 Task: Find connections with filter location Trinidad with filter topic #realtorwith filter profile language French with filter current company Latest Job Updates For Freshers and Experienced with filter school IIMT Group of Colleges with filter industry Turned Products and Fastener Manufacturing with filter service category Network Support with filter keywords title Content Marketing Manager
Action: Mouse moved to (488, 84)
Screenshot: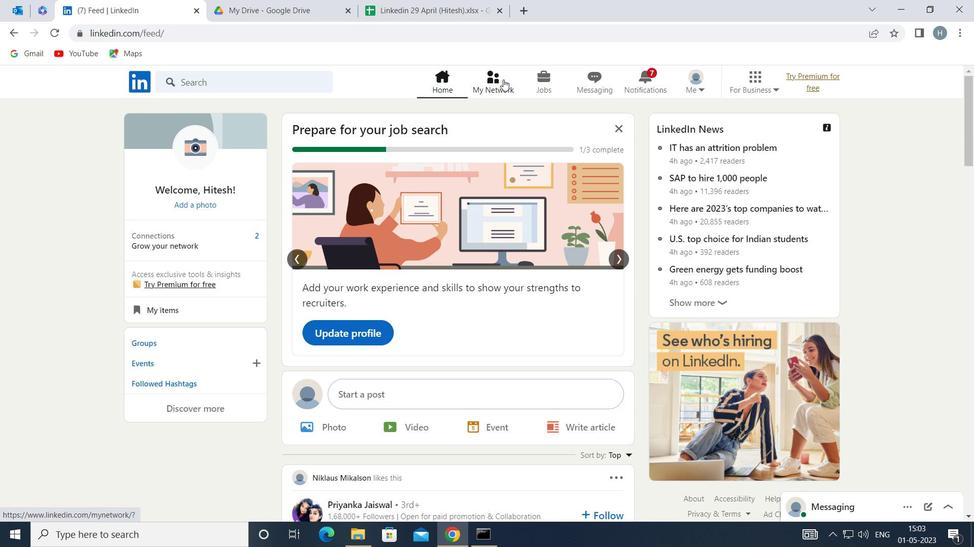 
Action: Mouse pressed left at (488, 84)
Screenshot: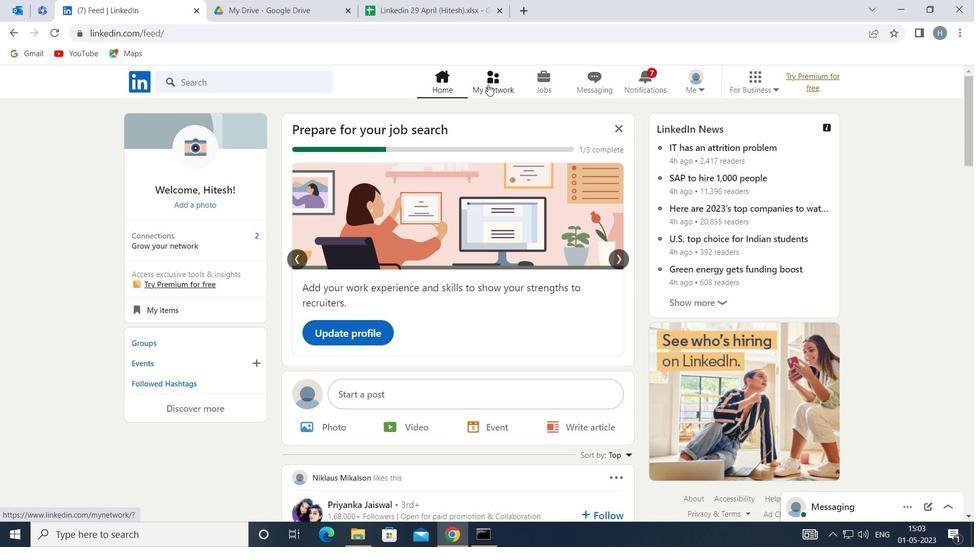 
Action: Mouse moved to (279, 155)
Screenshot: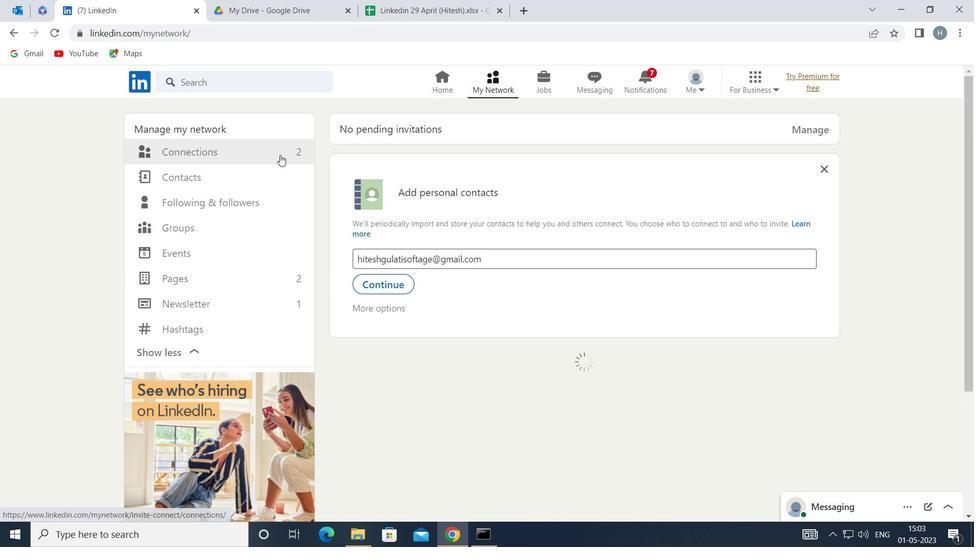 
Action: Mouse pressed left at (279, 155)
Screenshot: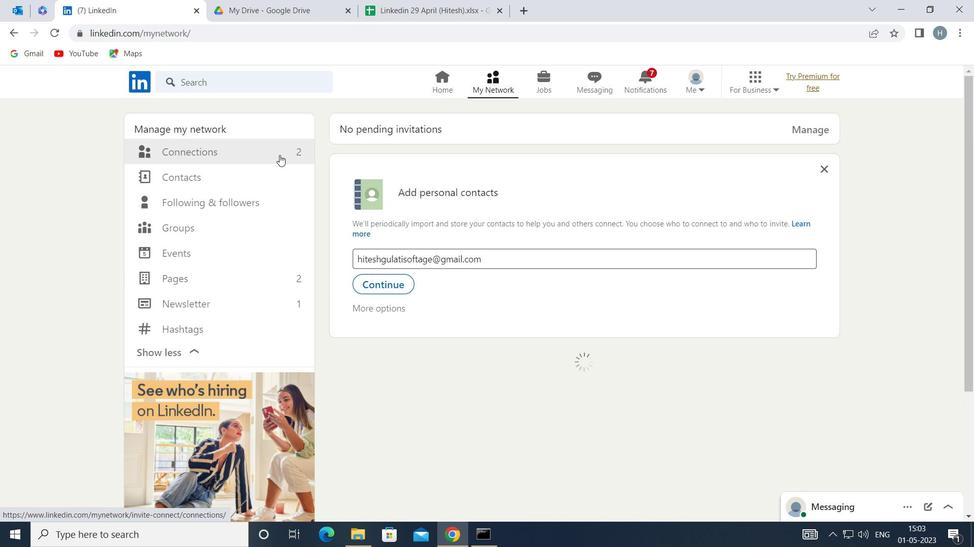 
Action: Mouse moved to (571, 154)
Screenshot: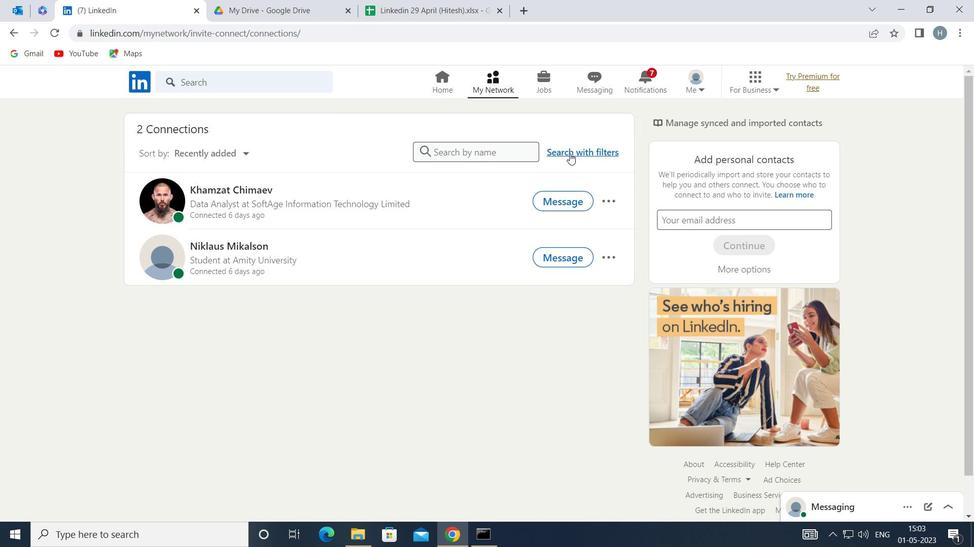 
Action: Mouse pressed left at (571, 154)
Screenshot: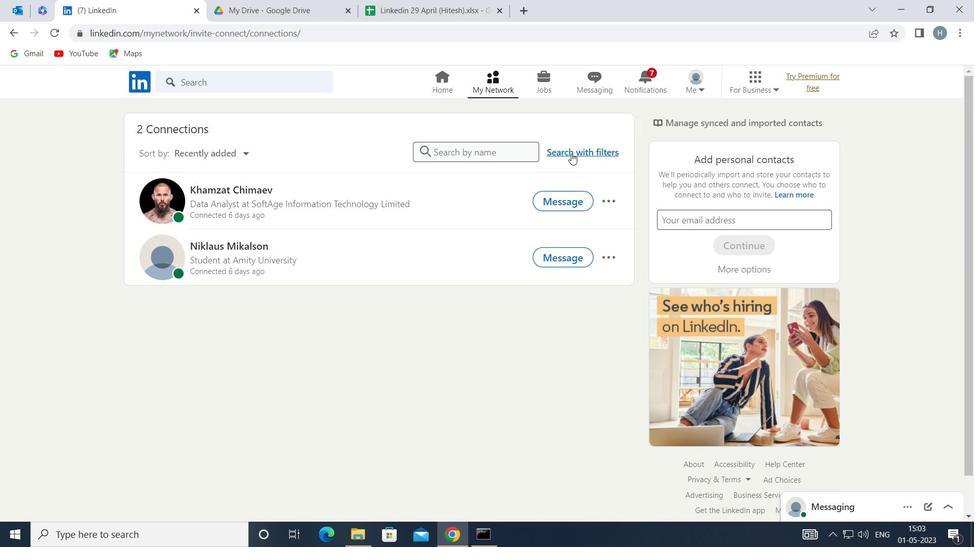 
Action: Mouse moved to (527, 124)
Screenshot: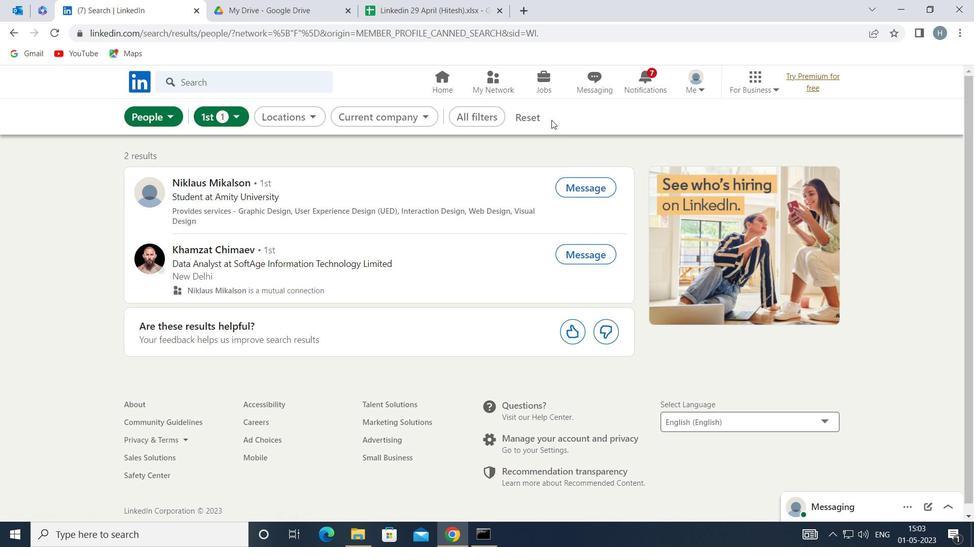 
Action: Mouse pressed left at (527, 124)
Screenshot: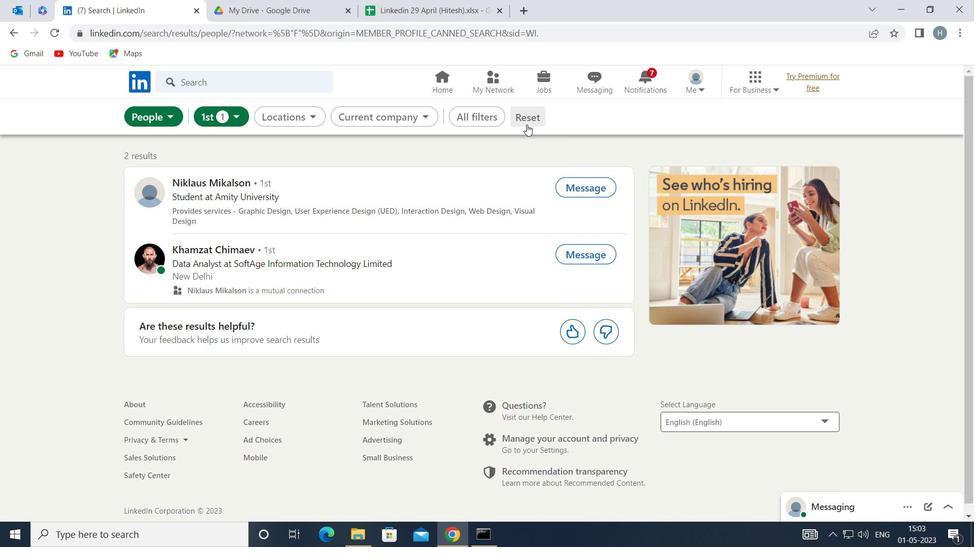 
Action: Mouse moved to (498, 116)
Screenshot: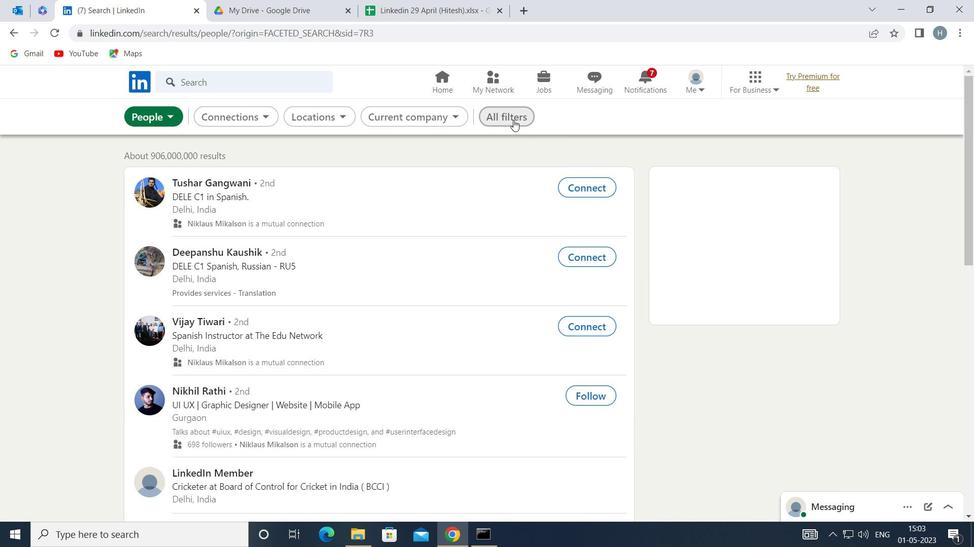 
Action: Mouse pressed left at (498, 116)
Screenshot: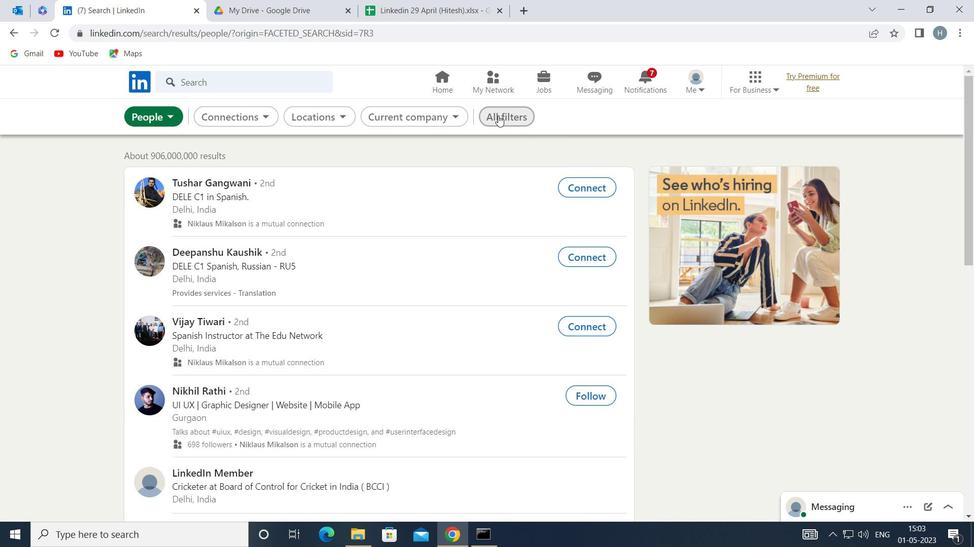 
Action: Mouse moved to (745, 250)
Screenshot: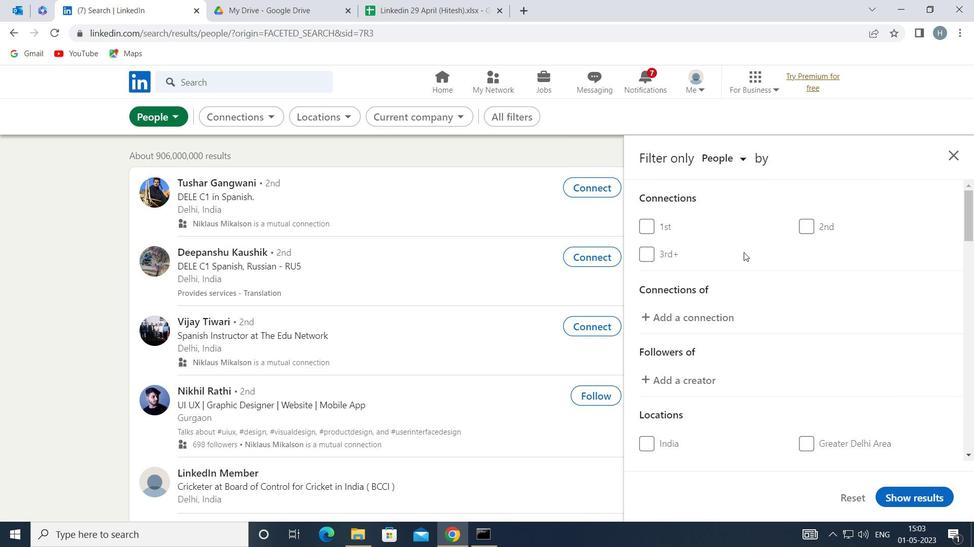 
Action: Mouse scrolled (745, 249) with delta (0, 0)
Screenshot: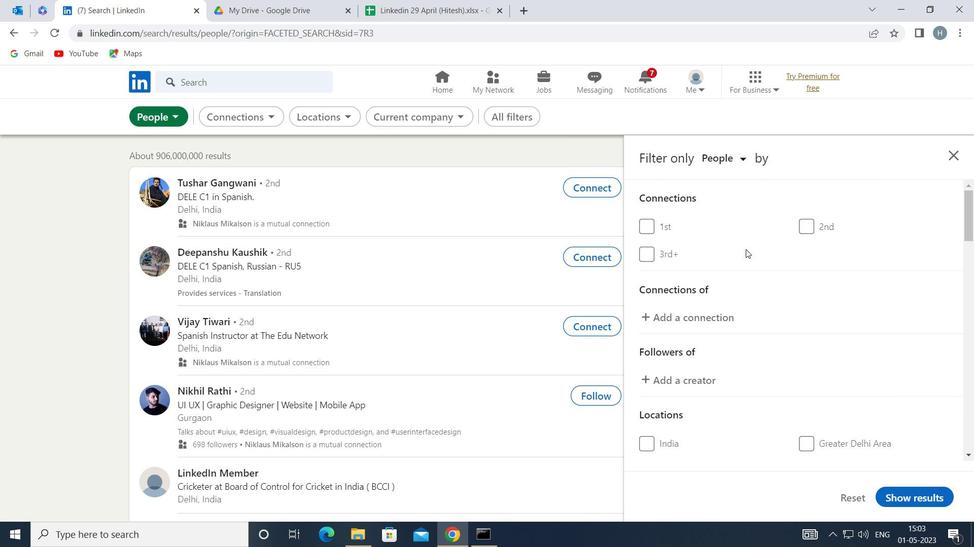 
Action: Mouse moved to (745, 250)
Screenshot: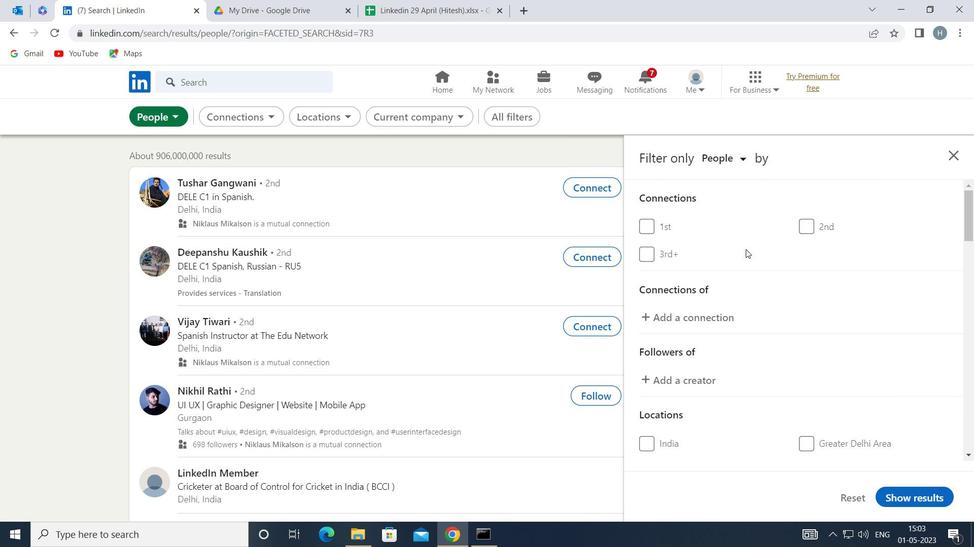 
Action: Mouse scrolled (745, 249) with delta (0, 0)
Screenshot: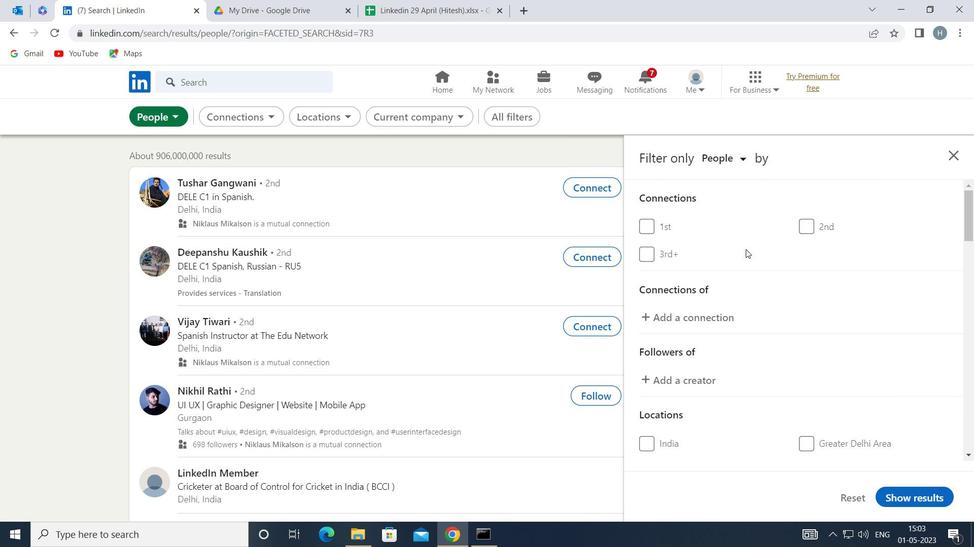 
Action: Mouse scrolled (745, 249) with delta (0, 0)
Screenshot: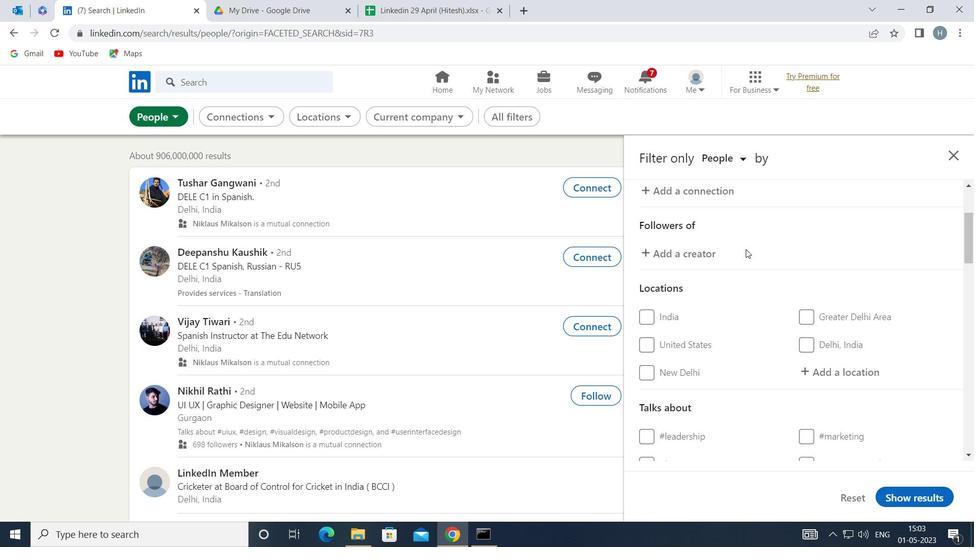 
Action: Mouse moved to (829, 304)
Screenshot: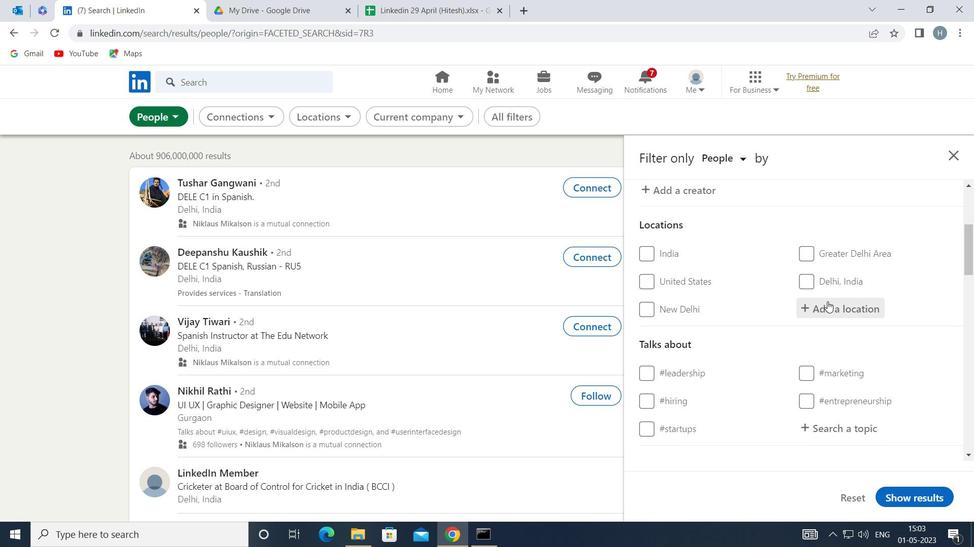 
Action: Mouse pressed left at (829, 304)
Screenshot: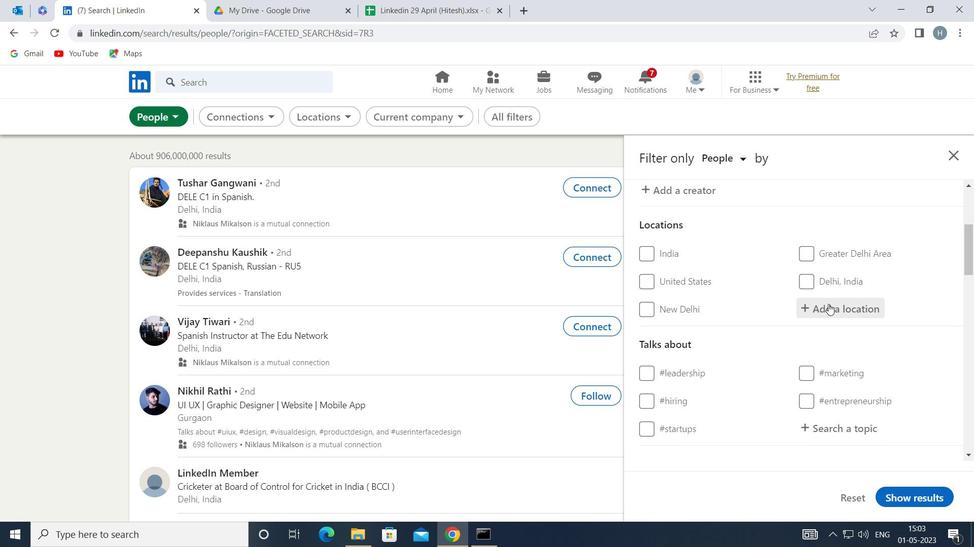 
Action: Mouse moved to (821, 305)
Screenshot: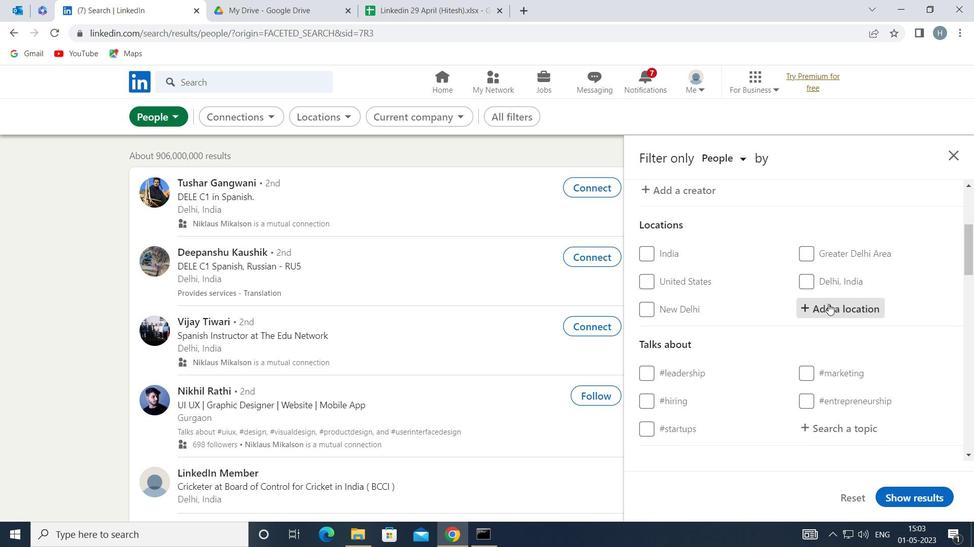 
Action: Key pressed <Key.shift>TRINIDAD<Key.enter>
Screenshot: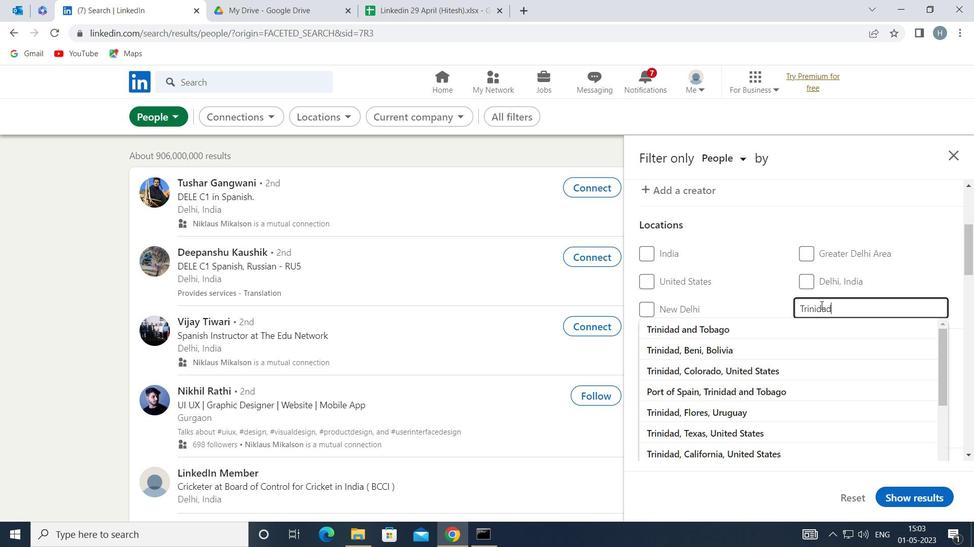 
Action: Mouse moved to (823, 330)
Screenshot: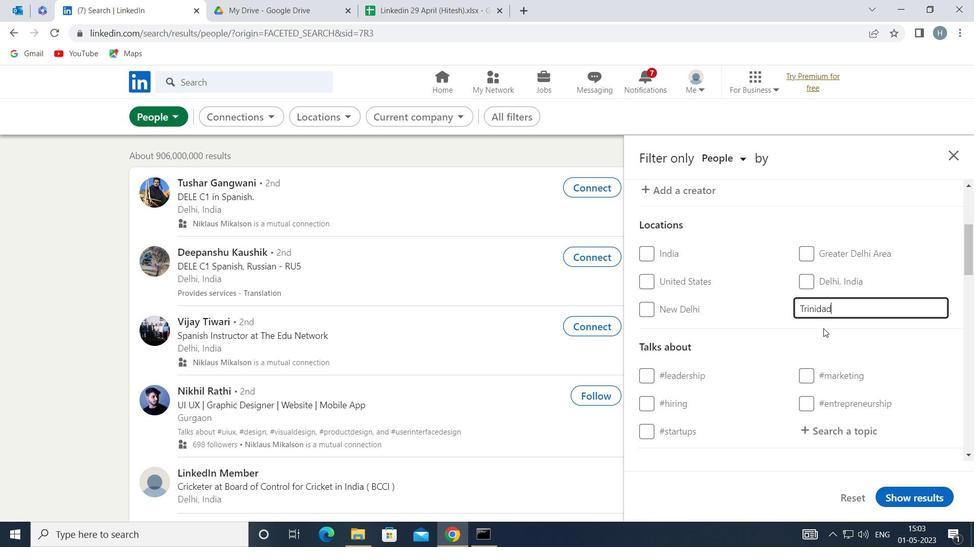 
Action: Mouse scrolled (823, 330) with delta (0, 0)
Screenshot: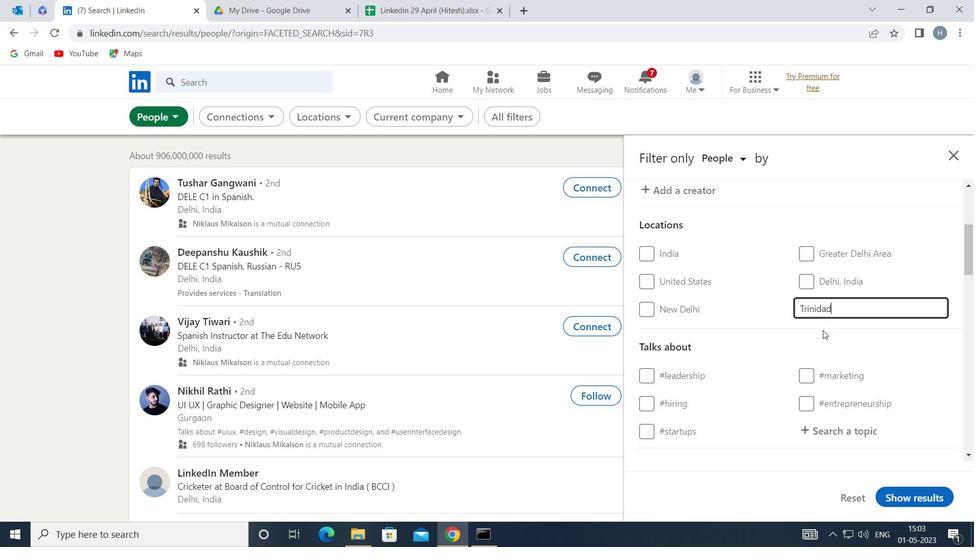 
Action: Mouse moved to (820, 378)
Screenshot: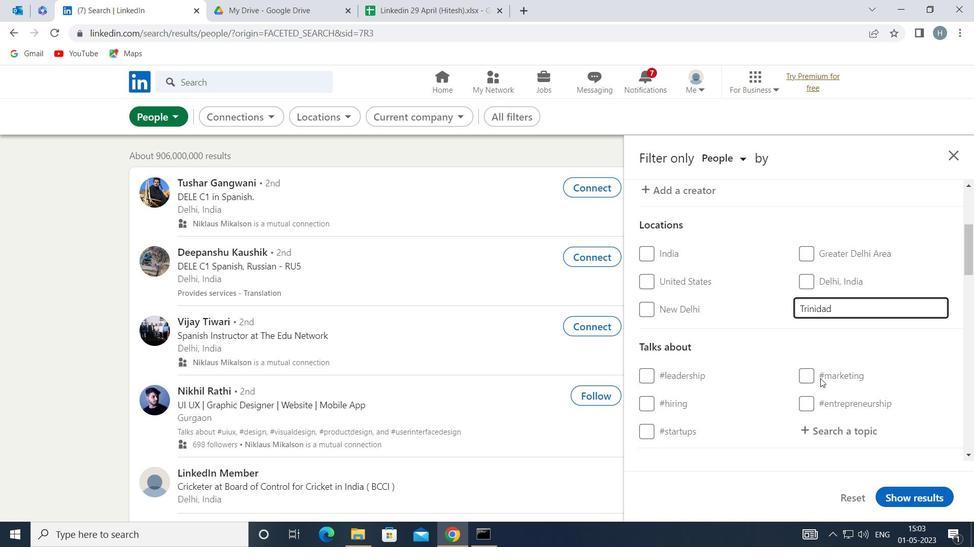 
Action: Mouse scrolled (820, 377) with delta (0, 0)
Screenshot: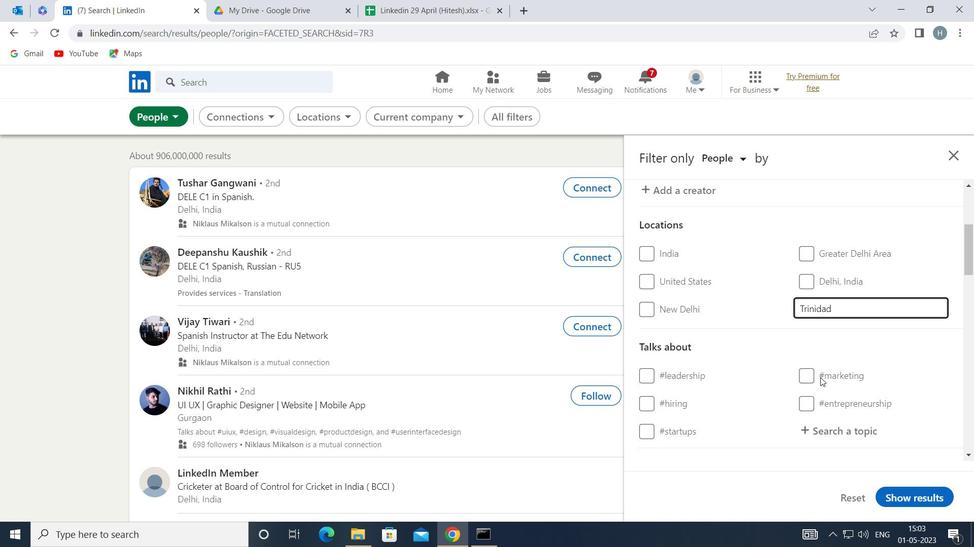 
Action: Mouse moved to (864, 320)
Screenshot: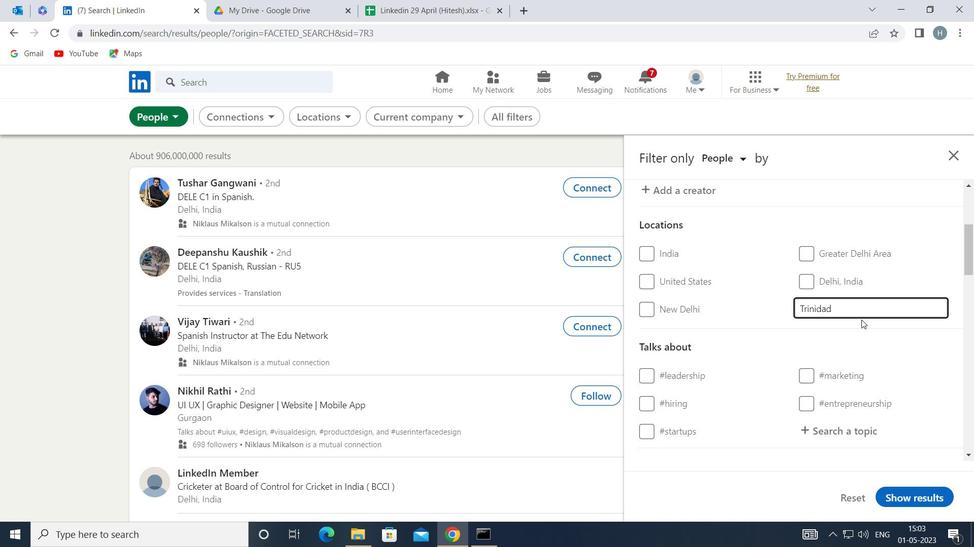 
Action: Mouse scrolled (864, 320) with delta (0, 0)
Screenshot: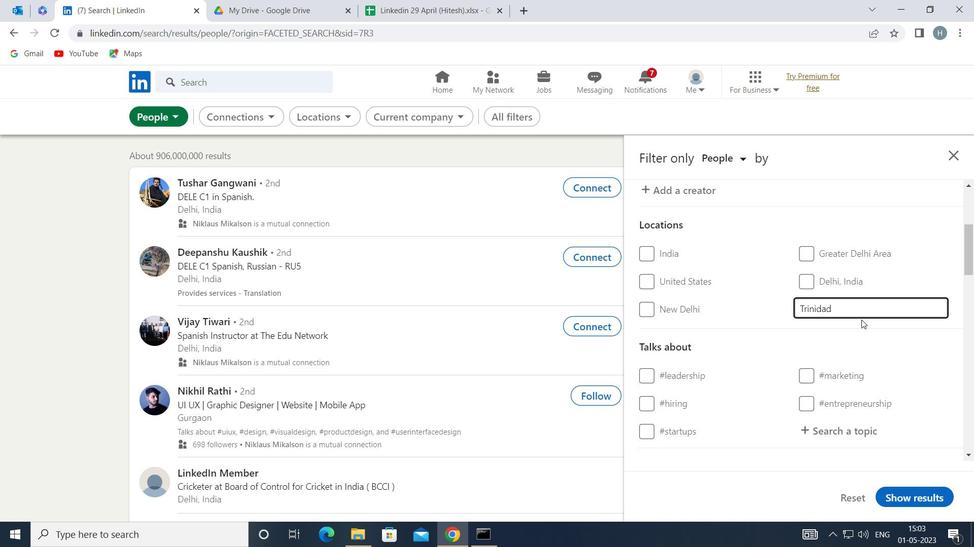 
Action: Mouse moved to (864, 325)
Screenshot: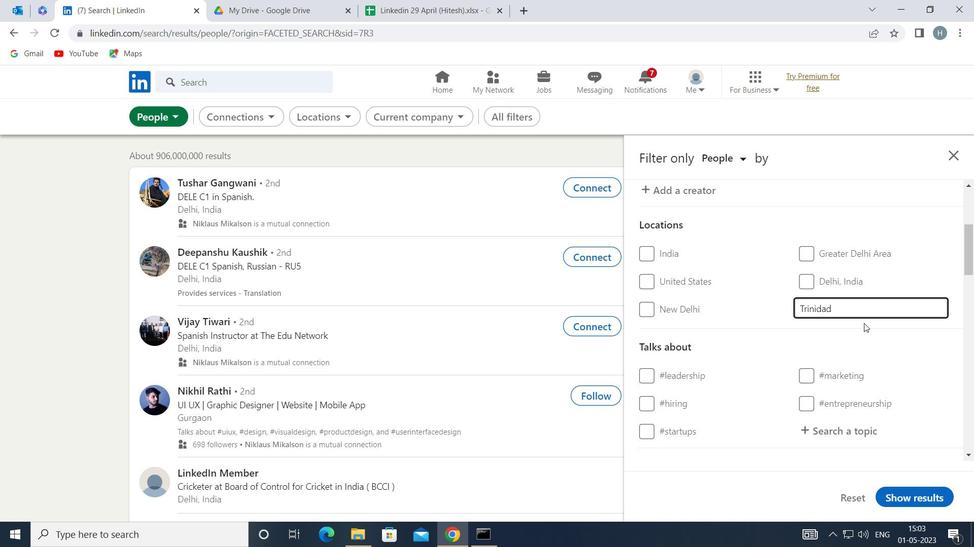 
Action: Mouse scrolled (864, 324) with delta (0, 0)
Screenshot: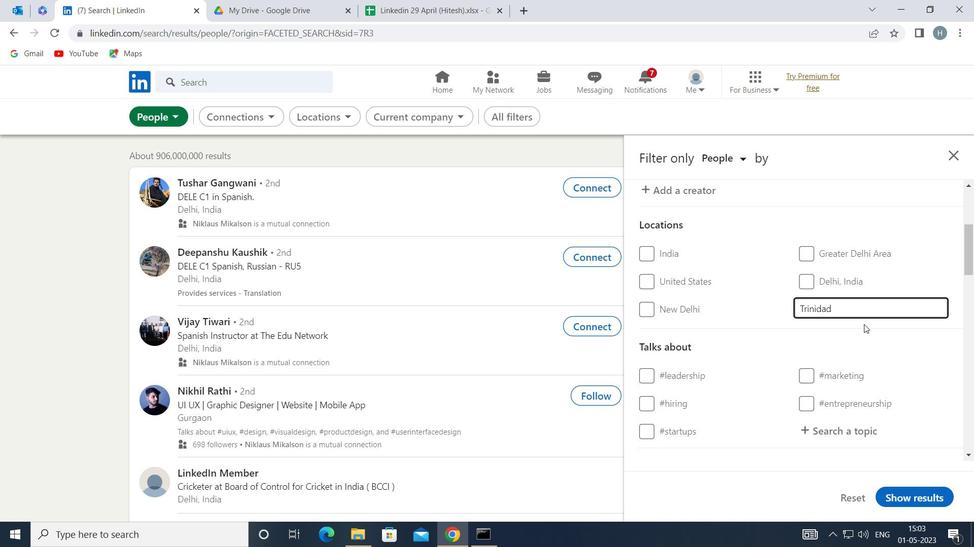 
Action: Mouse moved to (869, 301)
Screenshot: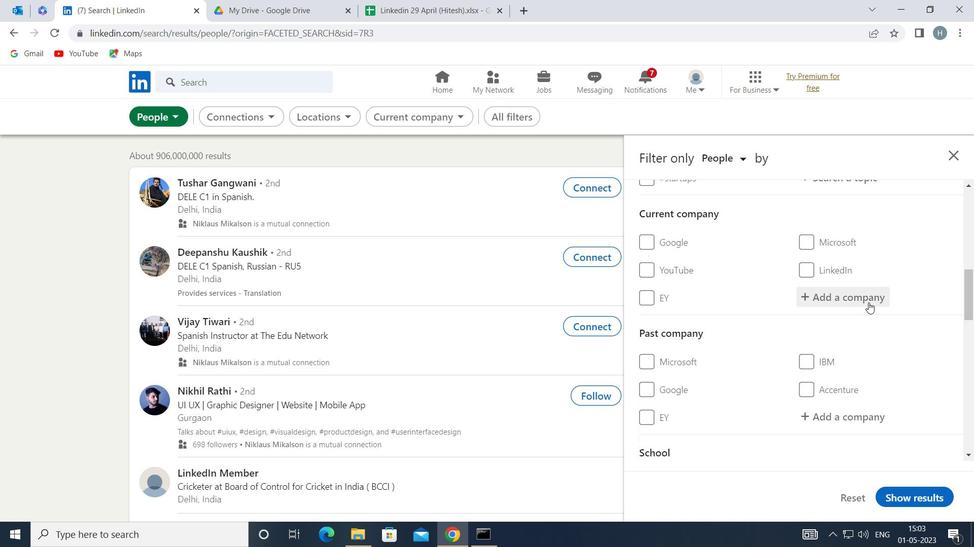 
Action: Mouse pressed left at (869, 301)
Screenshot: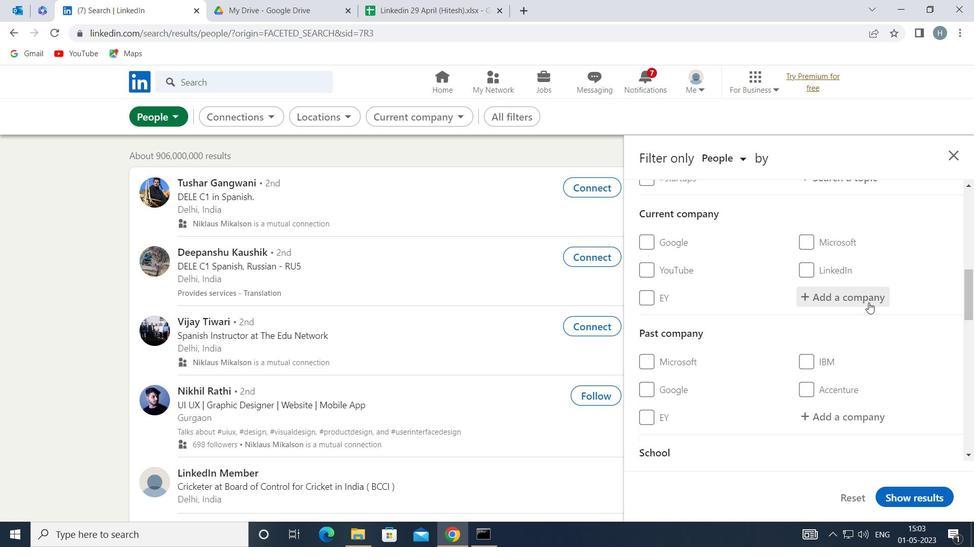 
Action: Mouse moved to (865, 294)
Screenshot: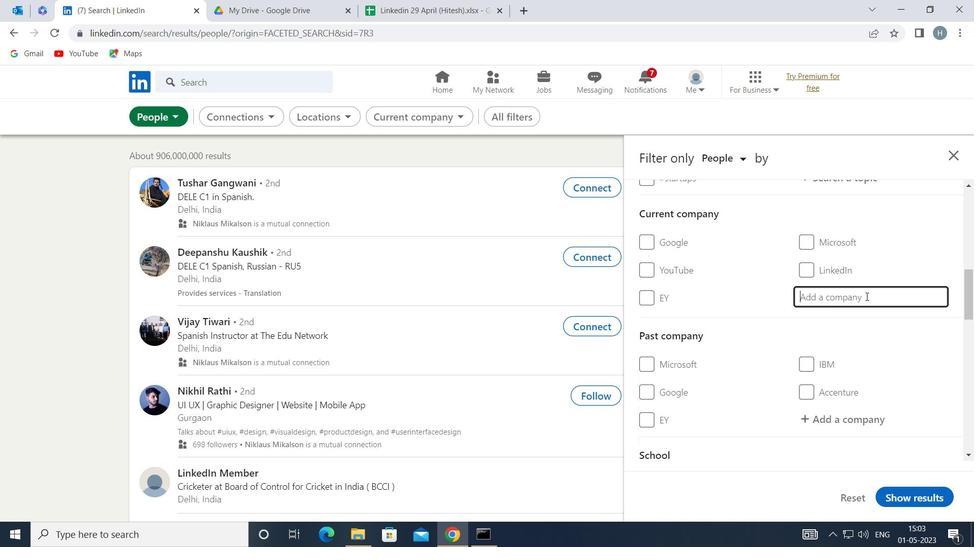 
Action: Mouse scrolled (865, 294) with delta (0, 0)
Screenshot: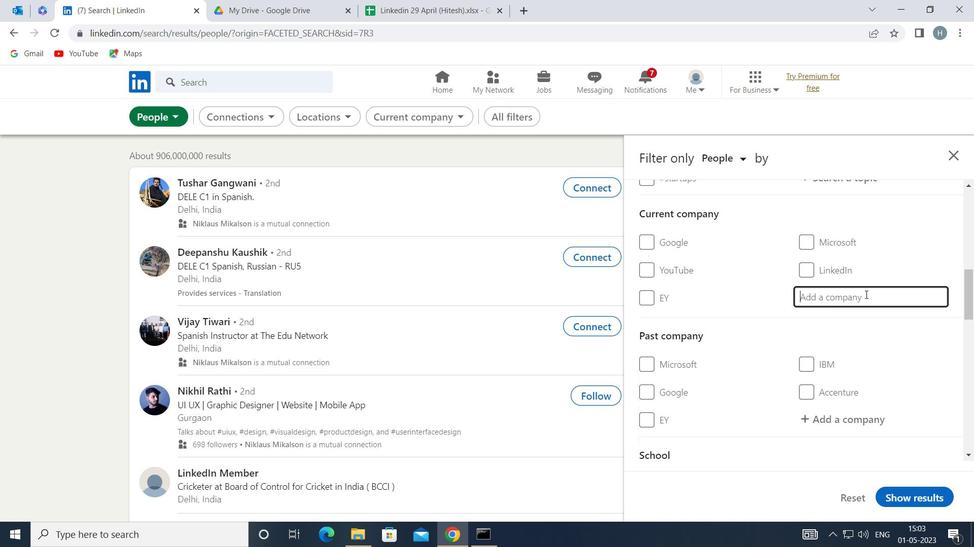 
Action: Mouse moved to (859, 238)
Screenshot: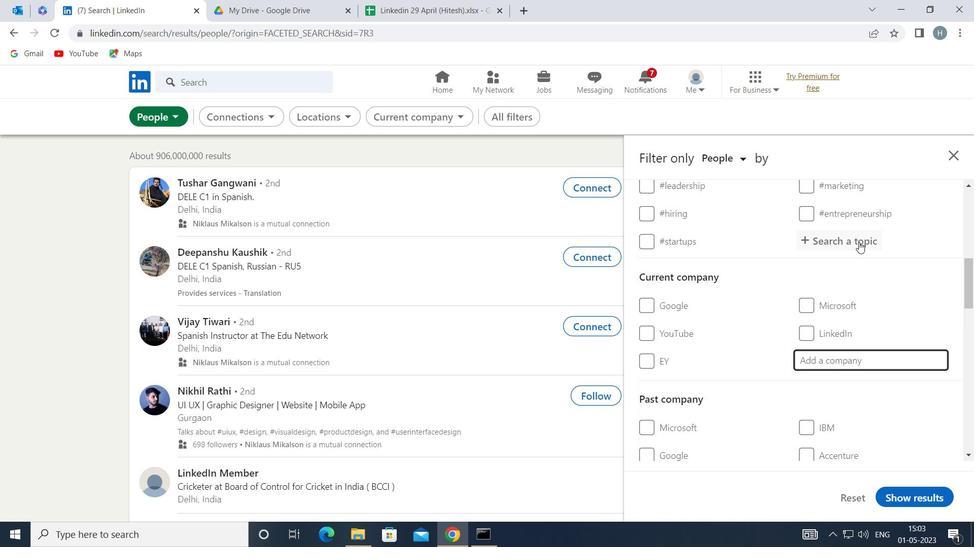 
Action: Mouse pressed left at (859, 238)
Screenshot: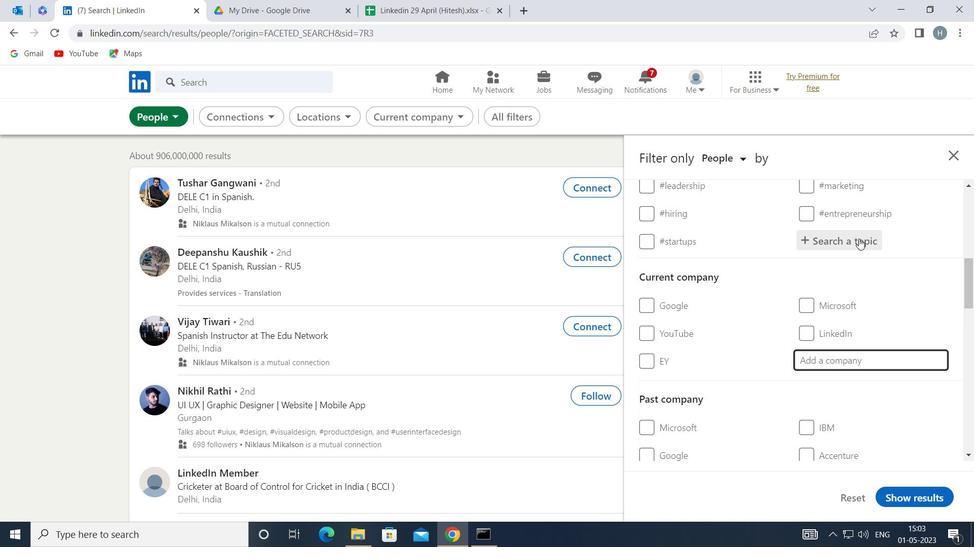 
Action: Key pressed <Key.shift>REALTOR
Screenshot: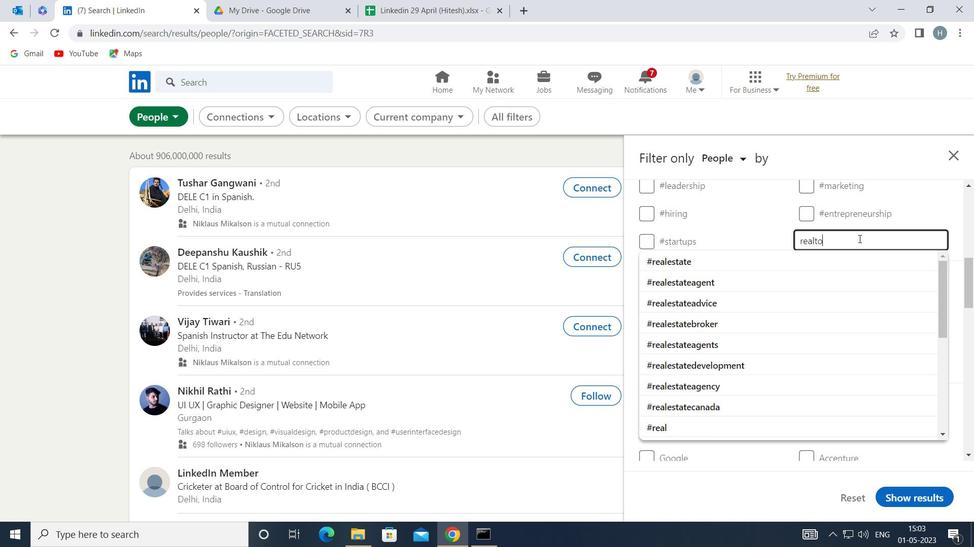 
Action: Mouse moved to (812, 260)
Screenshot: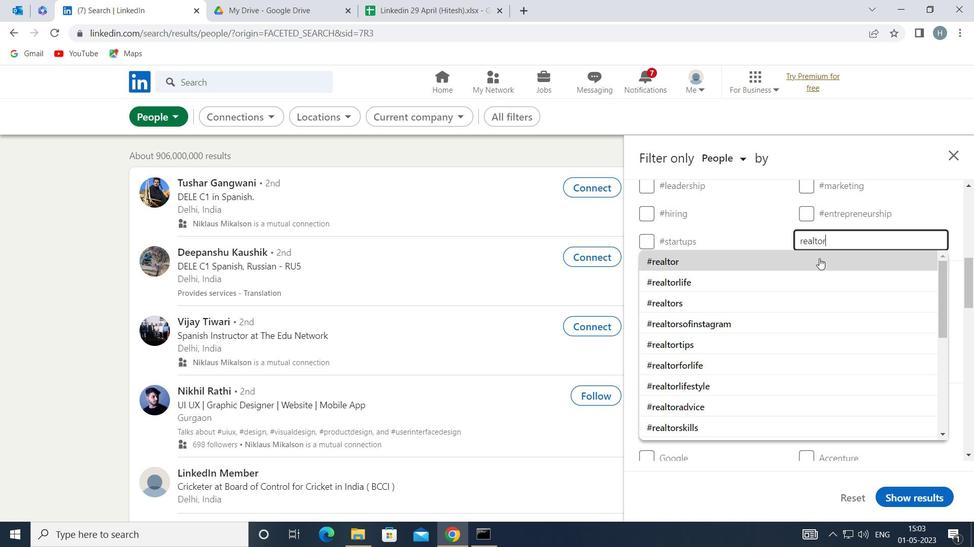 
Action: Mouse pressed left at (812, 260)
Screenshot: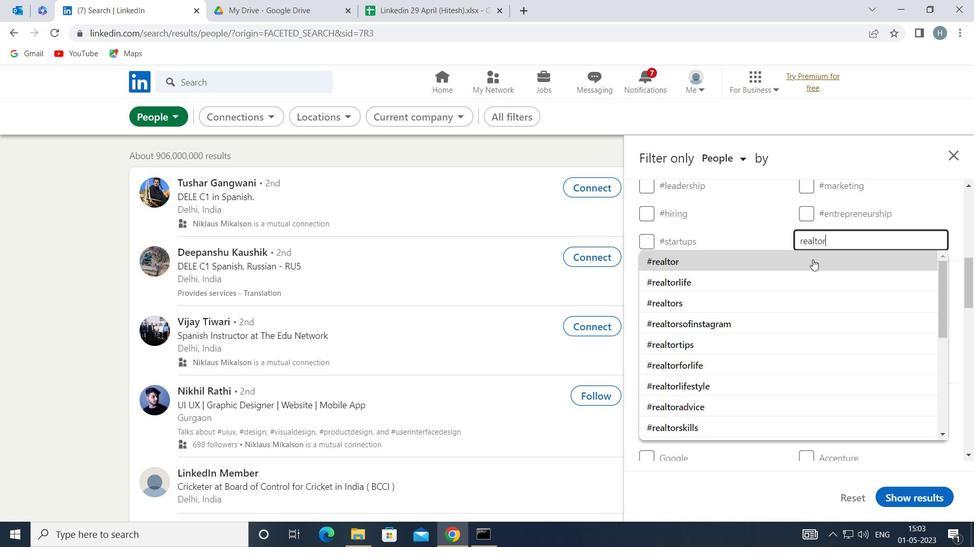 
Action: Mouse moved to (809, 263)
Screenshot: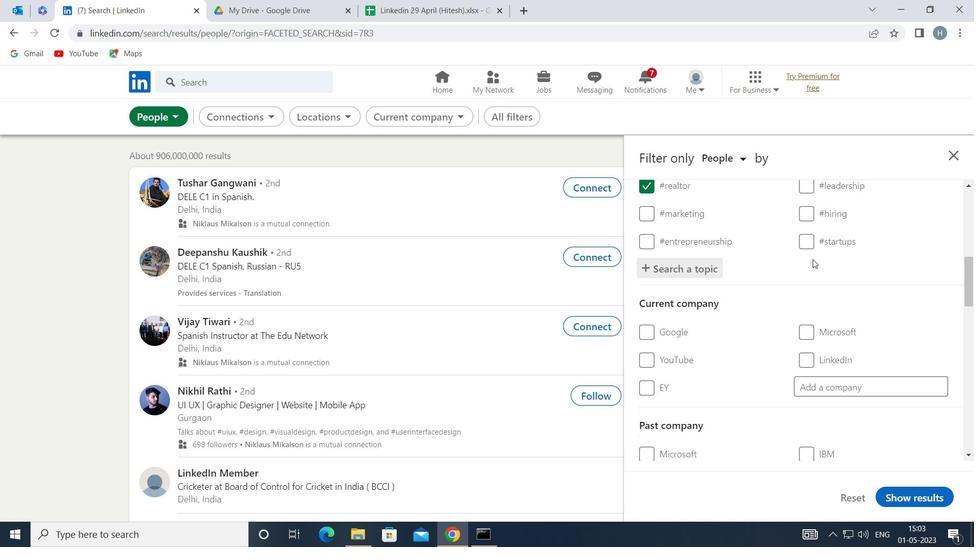 
Action: Mouse scrolled (809, 262) with delta (0, 0)
Screenshot: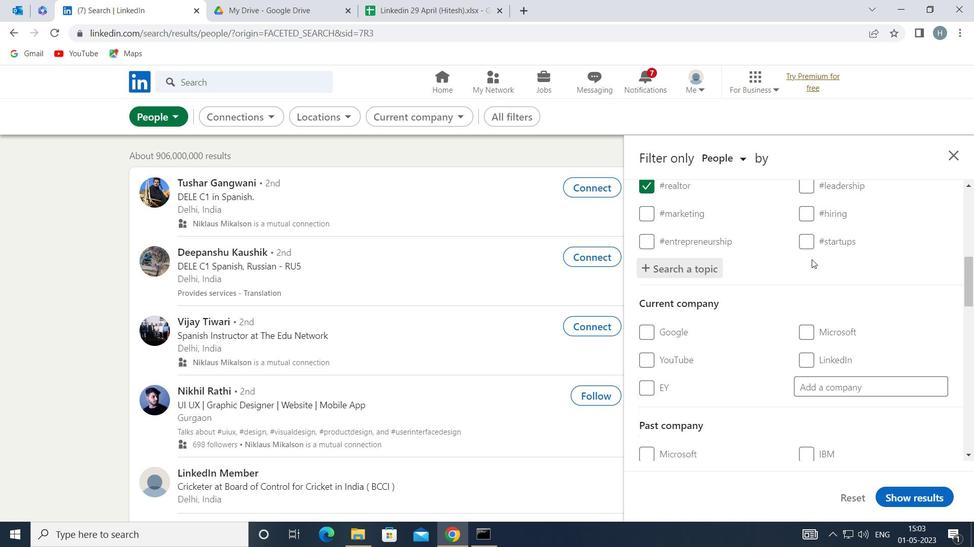 
Action: Mouse scrolled (809, 262) with delta (0, 0)
Screenshot: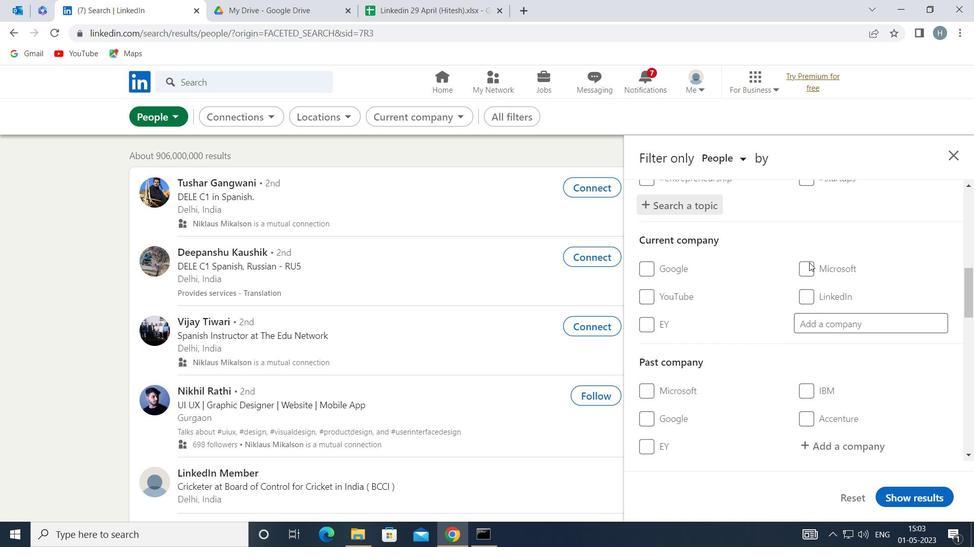 
Action: Mouse scrolled (809, 262) with delta (0, 0)
Screenshot: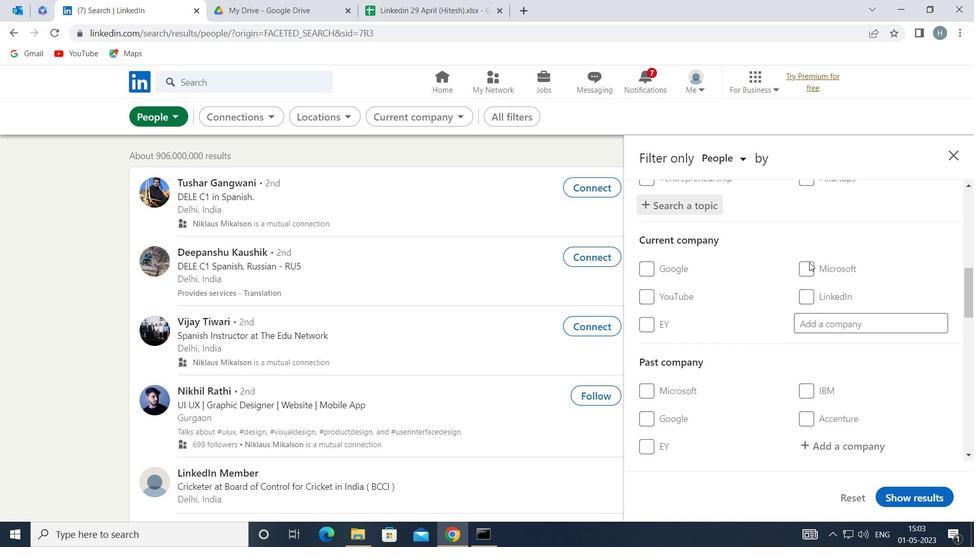 
Action: Mouse moved to (807, 264)
Screenshot: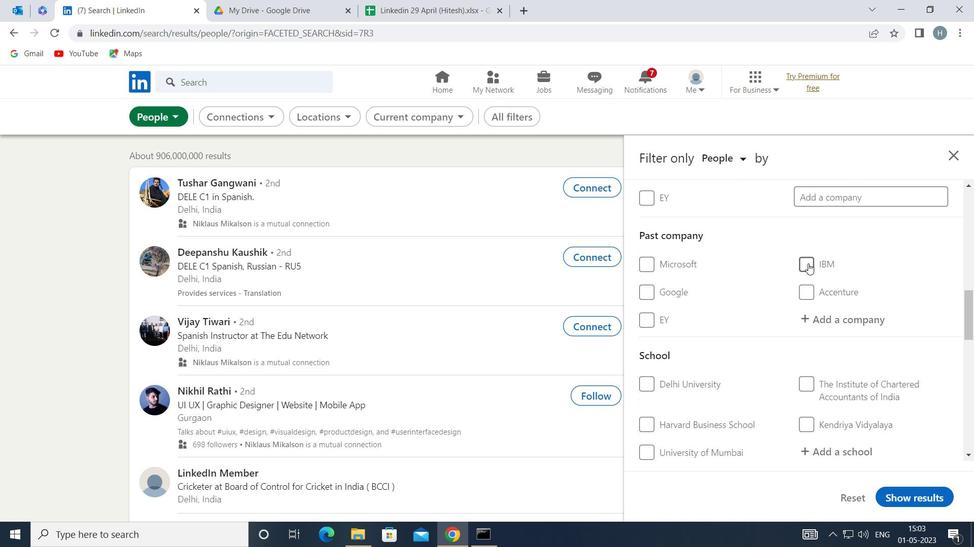 
Action: Mouse scrolled (807, 264) with delta (0, 0)
Screenshot: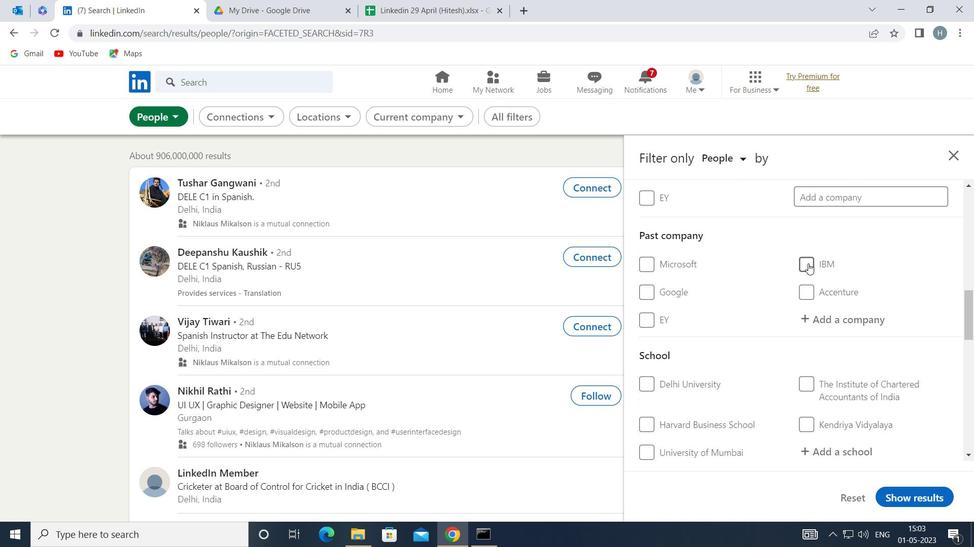 
Action: Mouse moved to (806, 271)
Screenshot: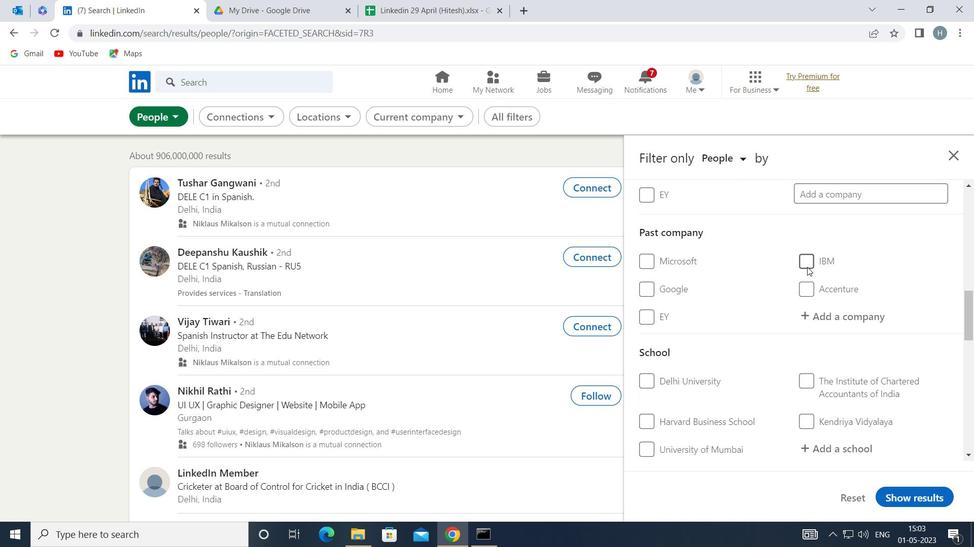 
Action: Mouse scrolled (806, 271) with delta (0, 0)
Screenshot: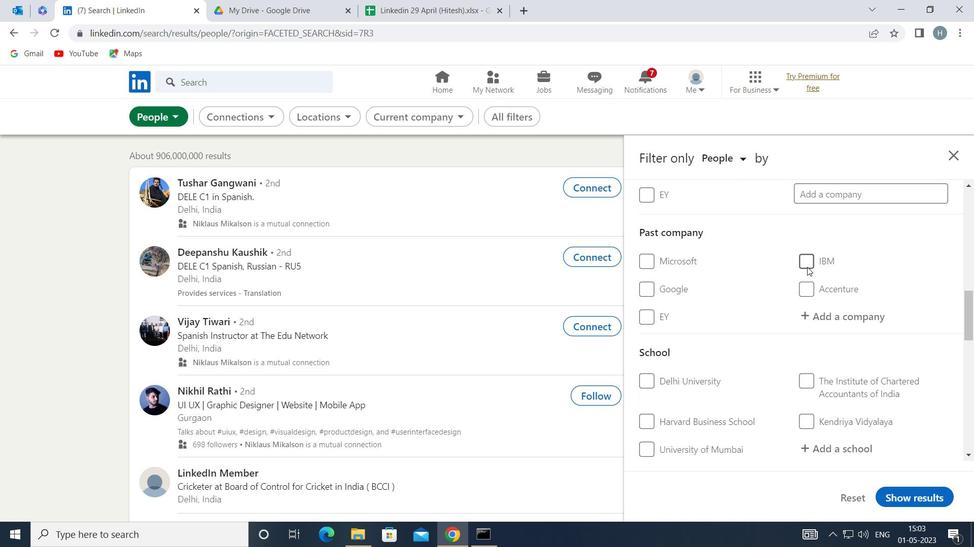 
Action: Mouse scrolled (806, 271) with delta (0, 0)
Screenshot: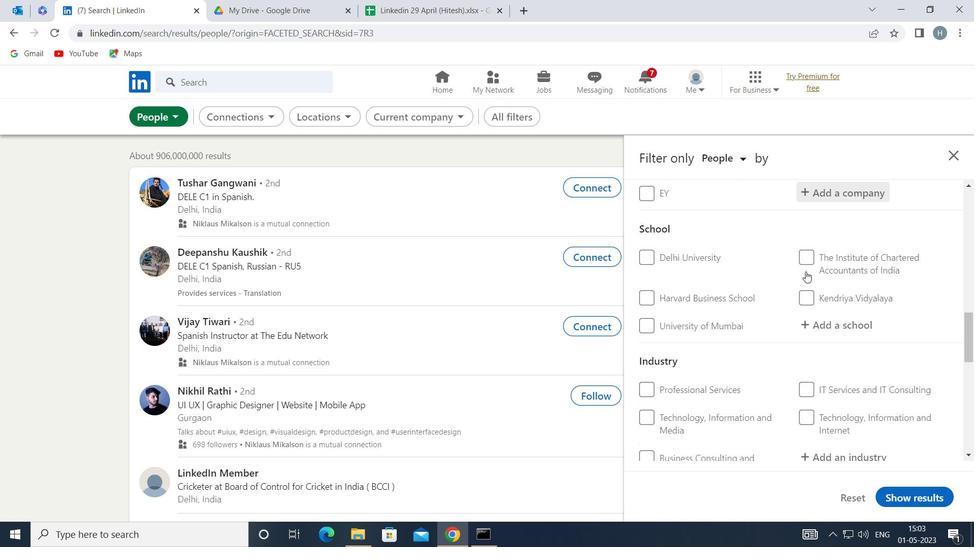 
Action: Mouse scrolled (806, 271) with delta (0, 0)
Screenshot: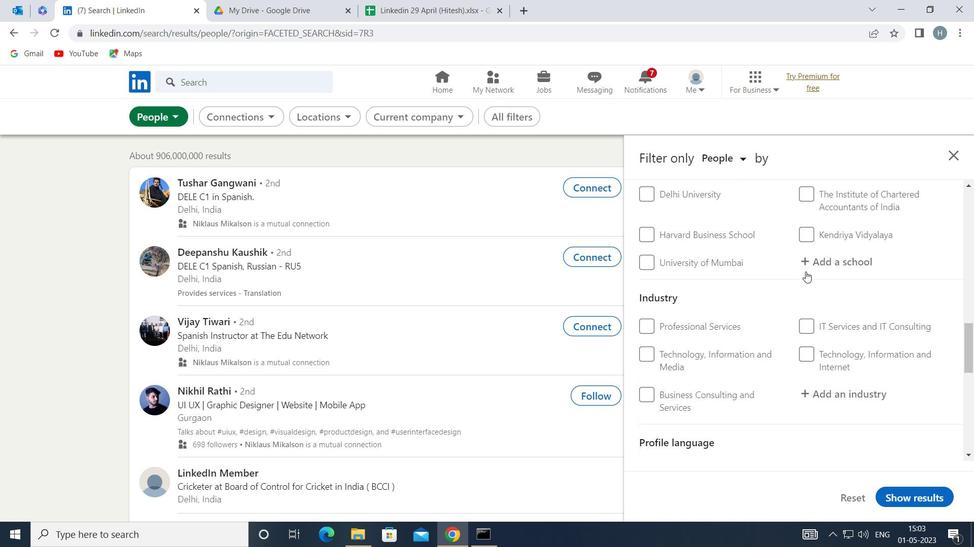 
Action: Mouse moved to (777, 284)
Screenshot: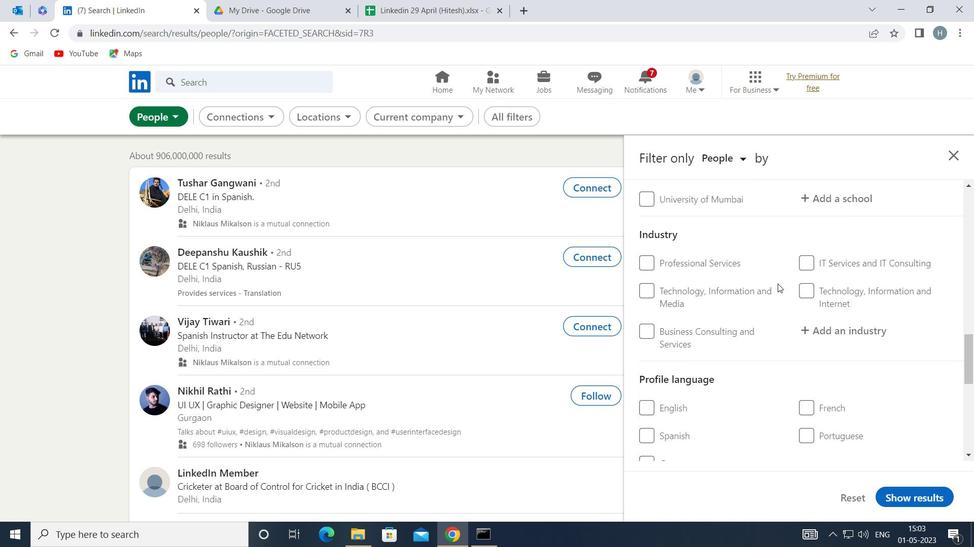 
Action: Mouse scrolled (777, 283) with delta (0, 0)
Screenshot: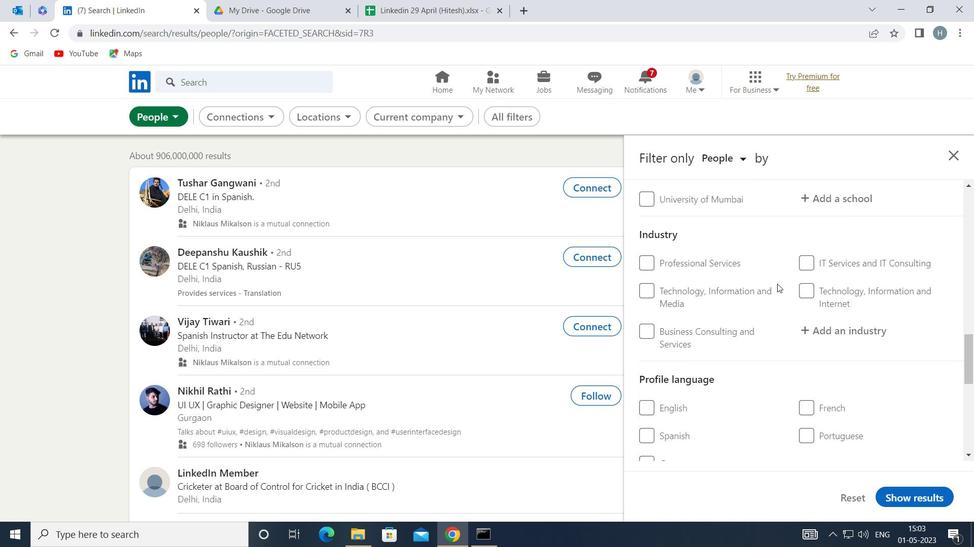 
Action: Mouse moved to (779, 282)
Screenshot: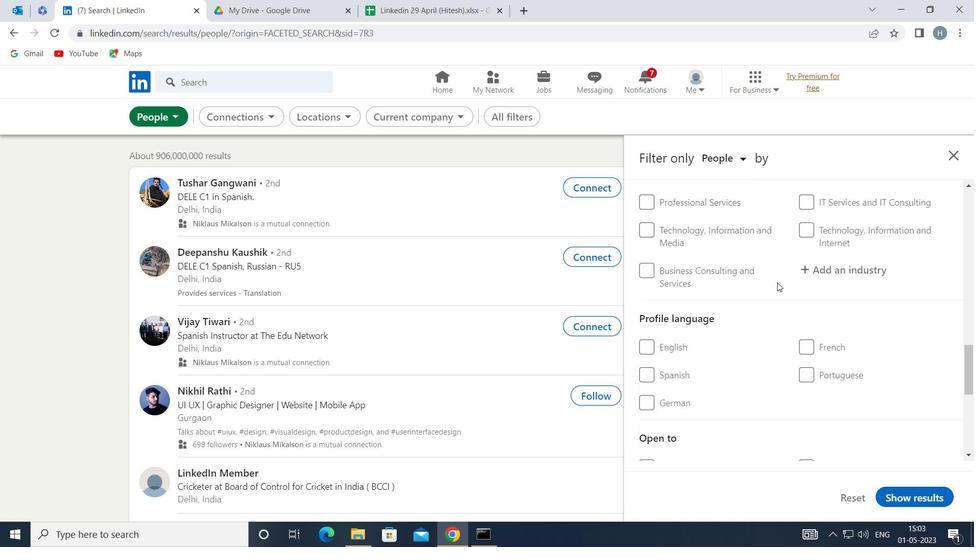 
Action: Mouse scrolled (779, 282) with delta (0, 0)
Screenshot: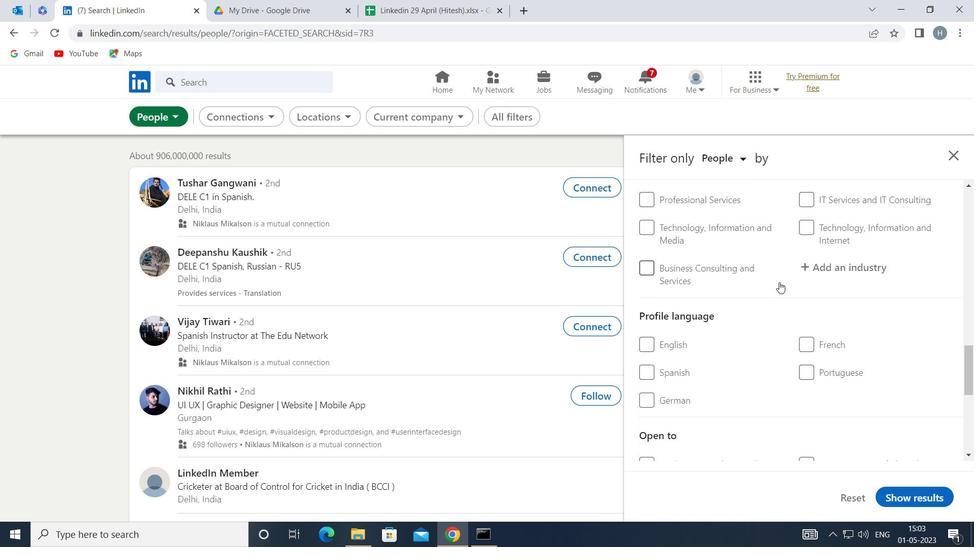 
Action: Mouse moved to (802, 284)
Screenshot: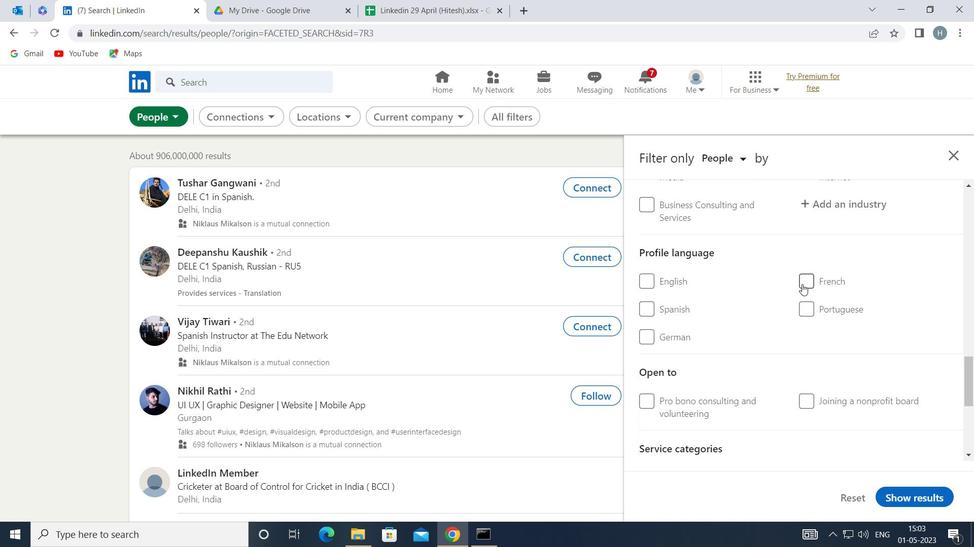 
Action: Mouse pressed left at (802, 284)
Screenshot: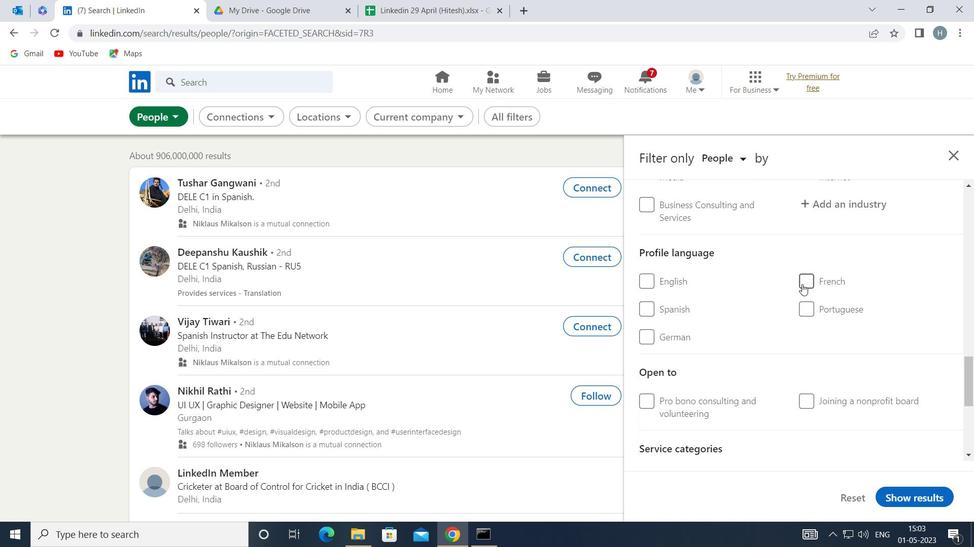 
Action: Mouse moved to (741, 314)
Screenshot: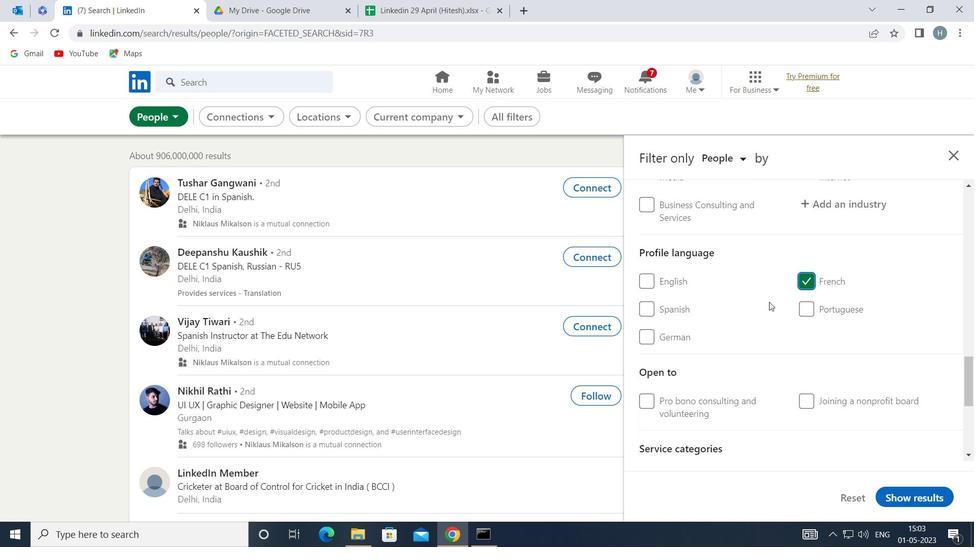 
Action: Mouse scrolled (741, 314) with delta (0, 0)
Screenshot: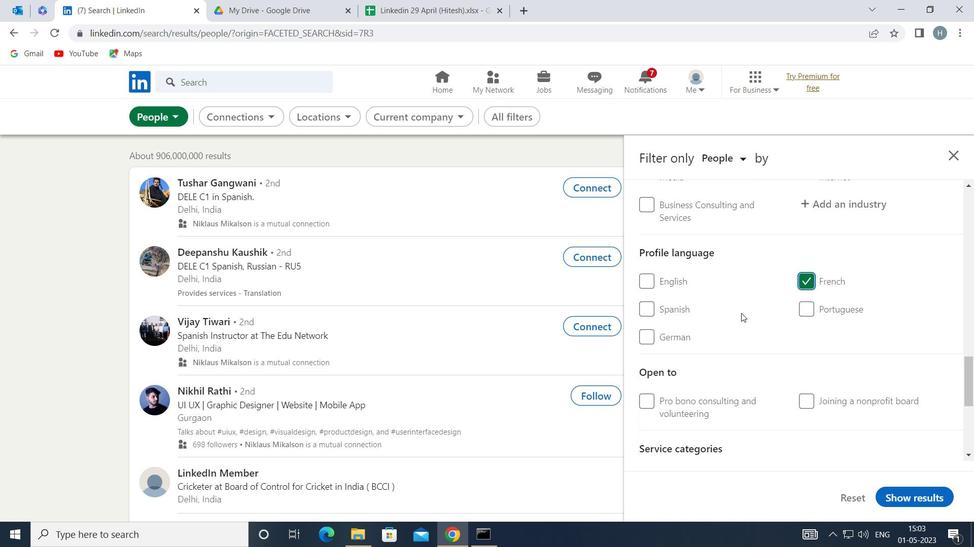 
Action: Mouse moved to (740, 312)
Screenshot: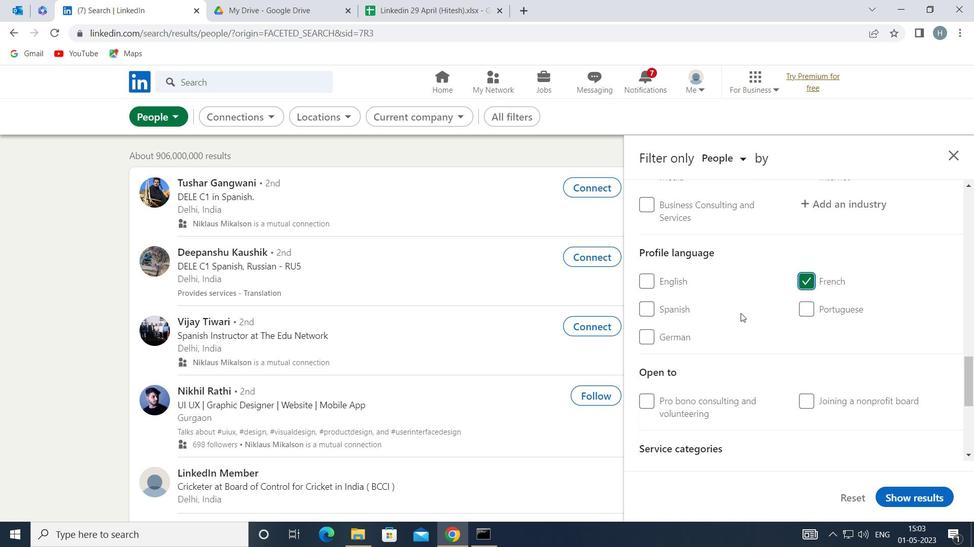 
Action: Mouse scrolled (740, 313) with delta (0, 0)
Screenshot: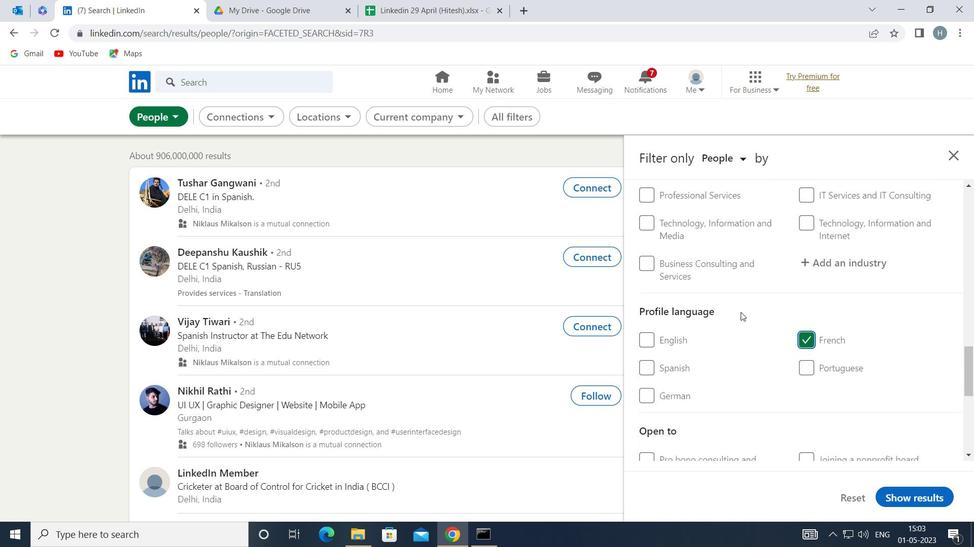 
Action: Mouse scrolled (740, 313) with delta (0, 0)
Screenshot: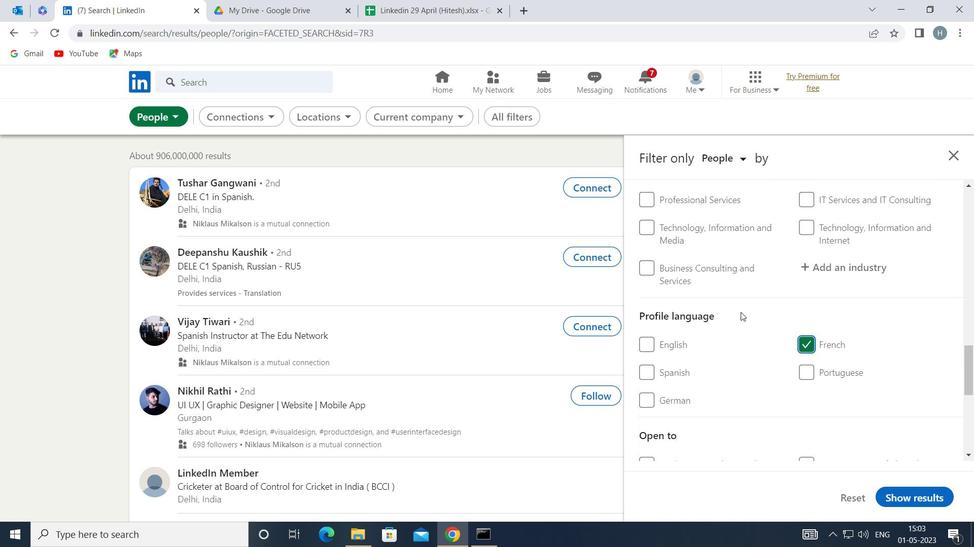 
Action: Mouse scrolled (740, 313) with delta (0, 0)
Screenshot: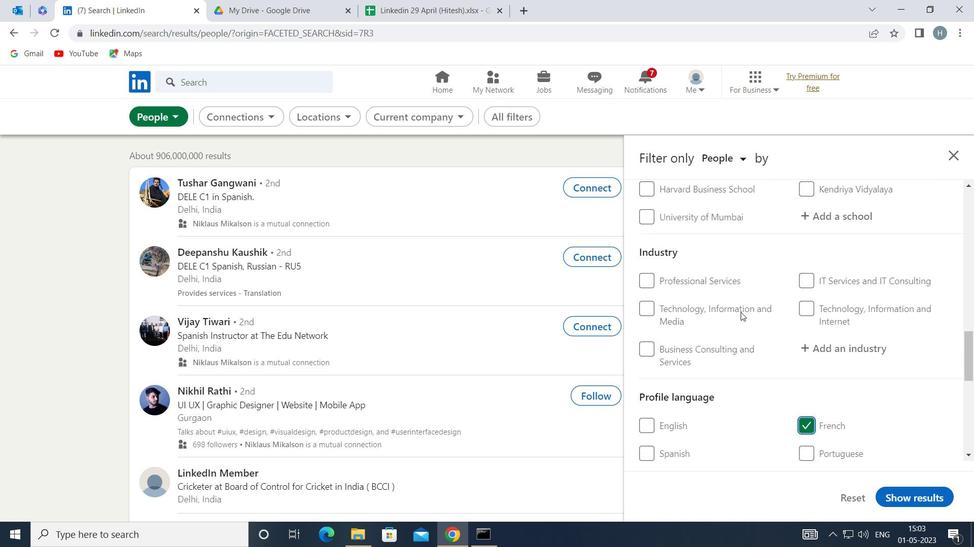 
Action: Mouse scrolled (740, 313) with delta (0, 0)
Screenshot: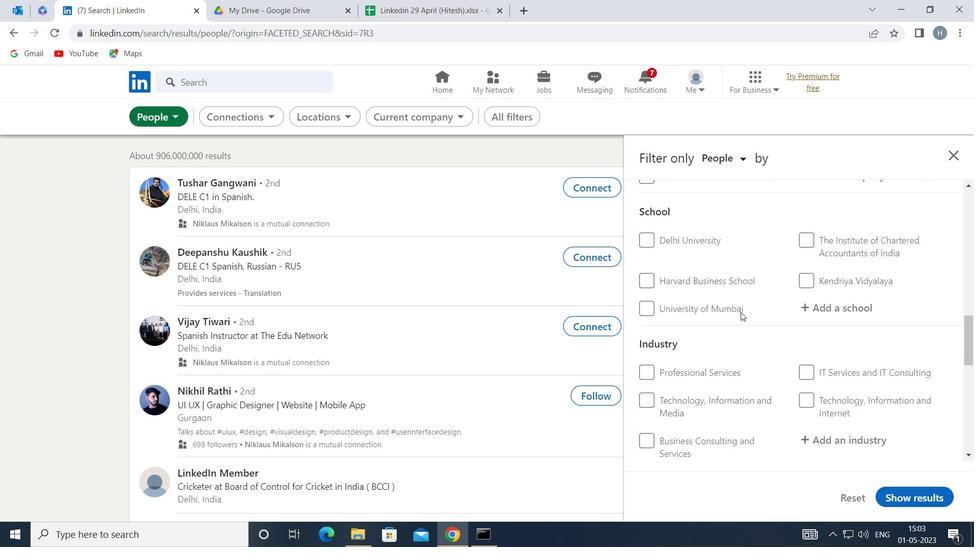 
Action: Mouse scrolled (740, 313) with delta (0, 0)
Screenshot: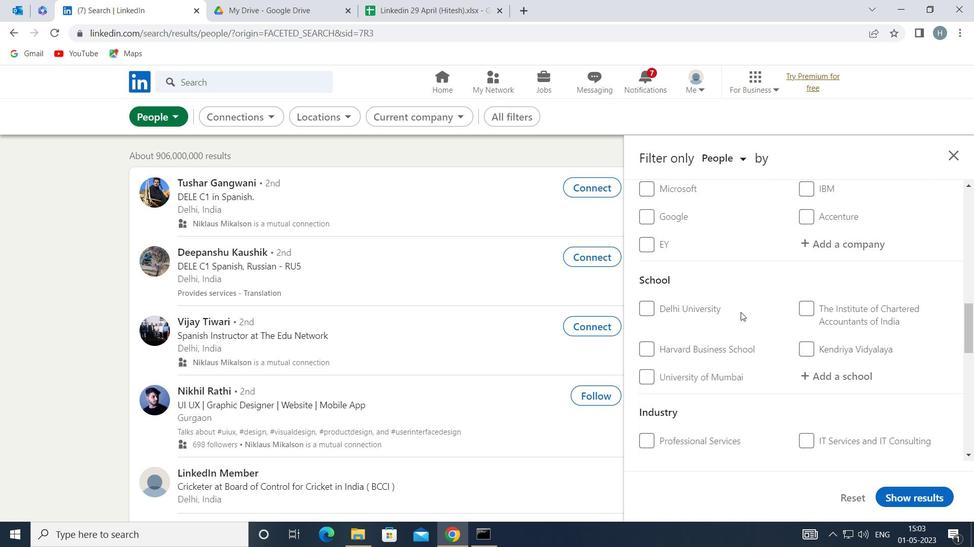 
Action: Mouse scrolled (740, 313) with delta (0, 0)
Screenshot: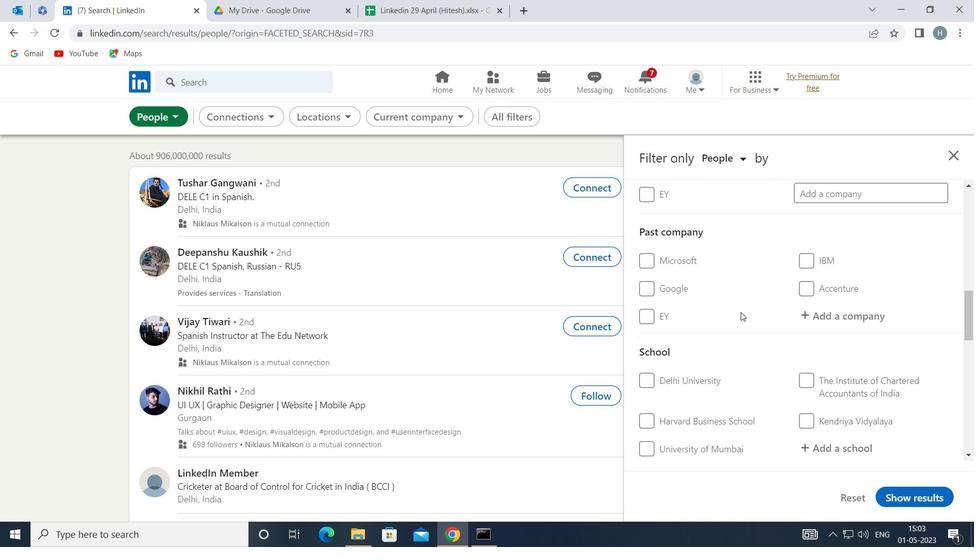 
Action: Mouse scrolled (740, 313) with delta (0, 0)
Screenshot: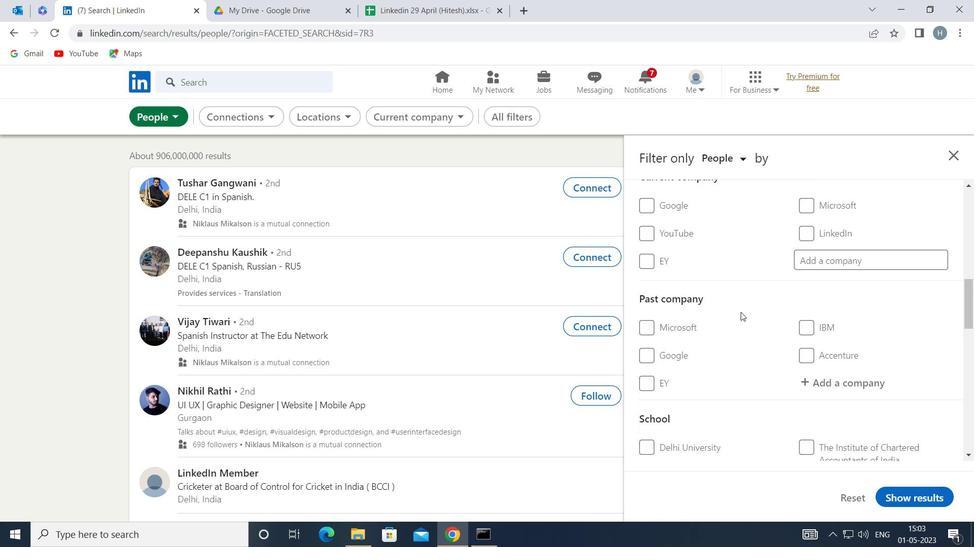 
Action: Mouse moved to (814, 325)
Screenshot: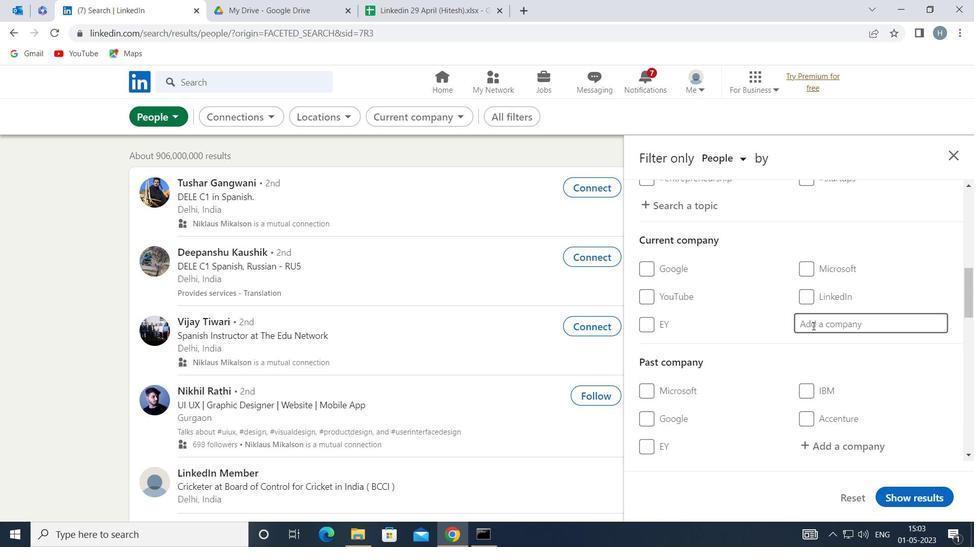 
Action: Mouse pressed left at (814, 325)
Screenshot: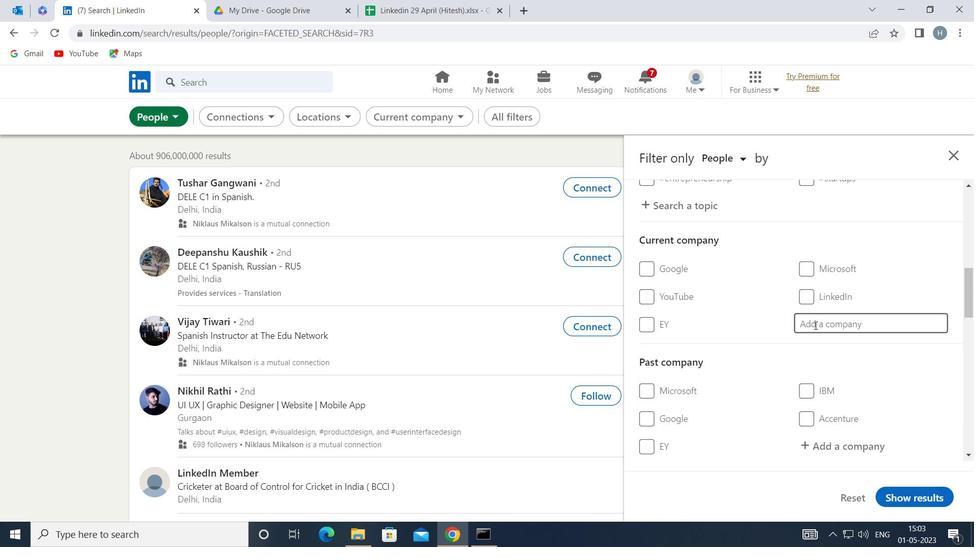 
Action: Key pressed <Key.shift>LATEST<Key.space><Key.shift>JOB<Key.space><Key.shift>UPDATE
Screenshot: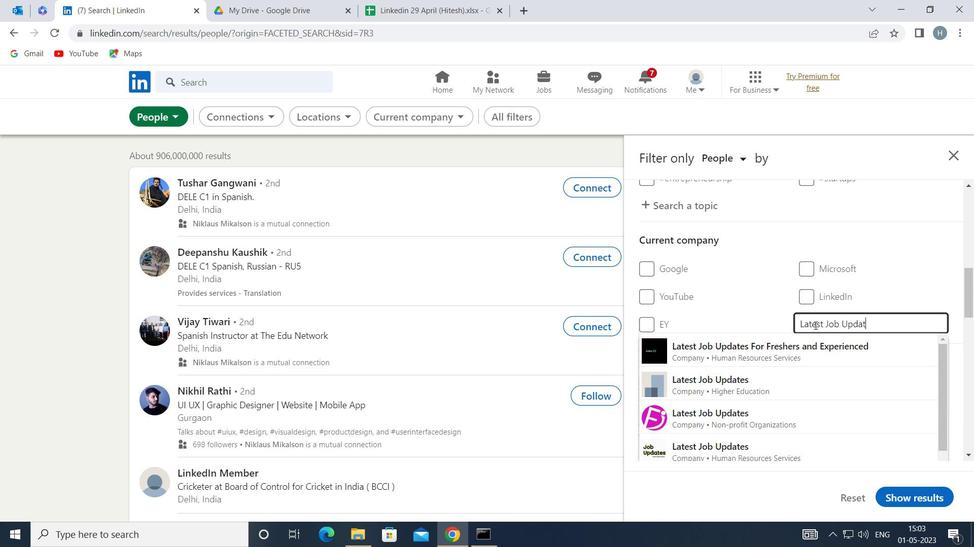 
Action: Mouse moved to (804, 340)
Screenshot: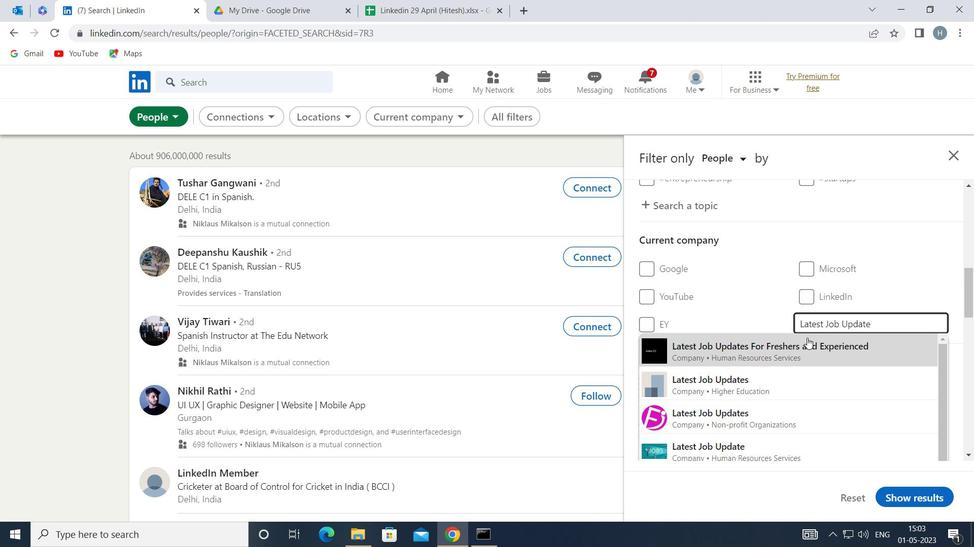 
Action: Mouse pressed left at (804, 340)
Screenshot: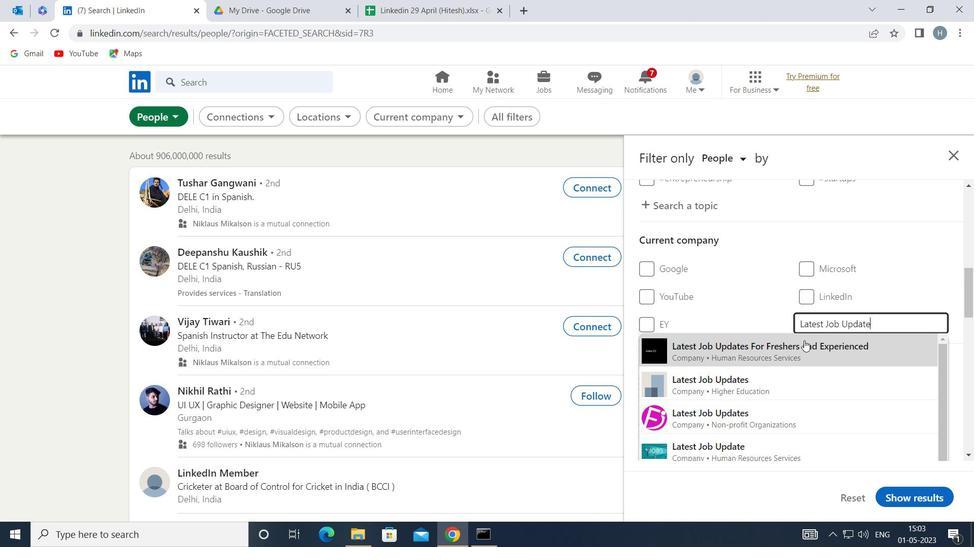 
Action: Mouse moved to (763, 380)
Screenshot: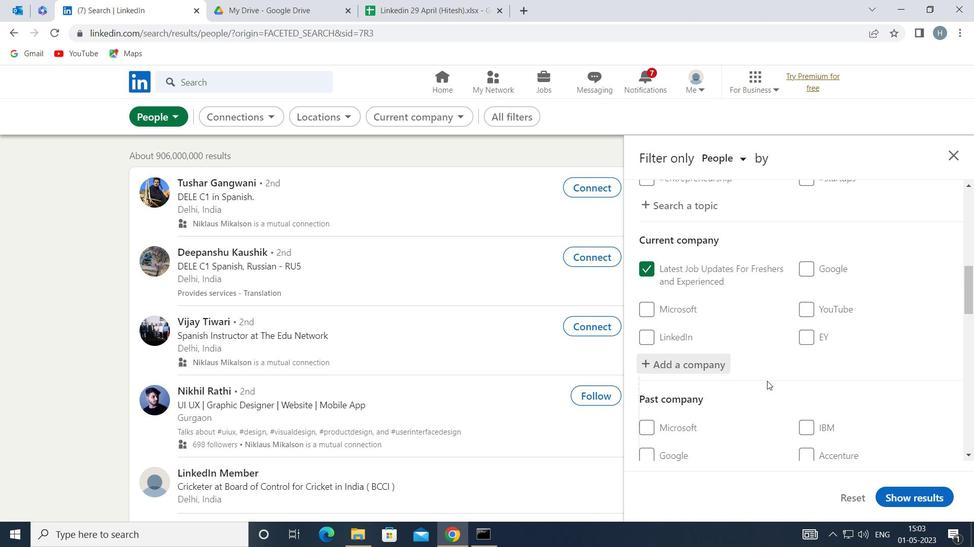 
Action: Mouse scrolled (763, 379) with delta (0, 0)
Screenshot: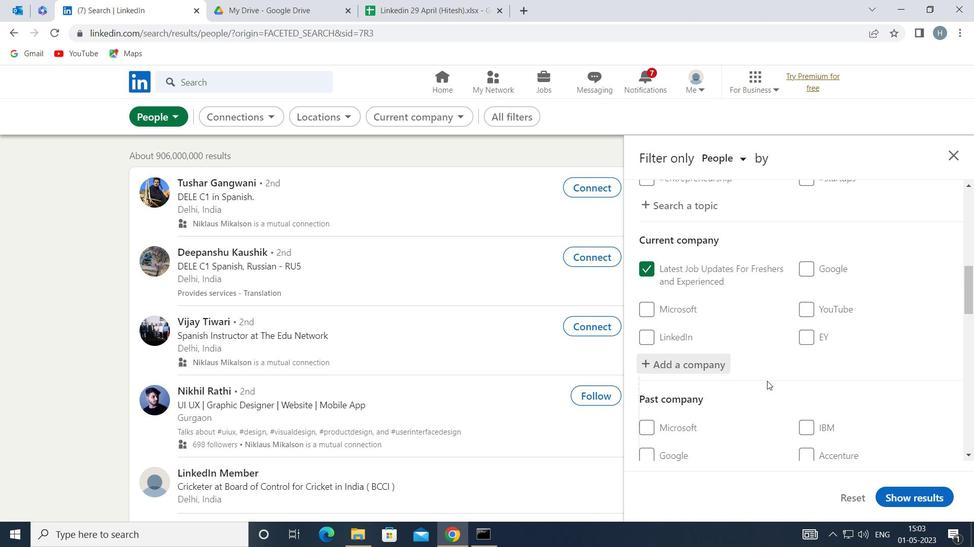 
Action: Mouse moved to (755, 374)
Screenshot: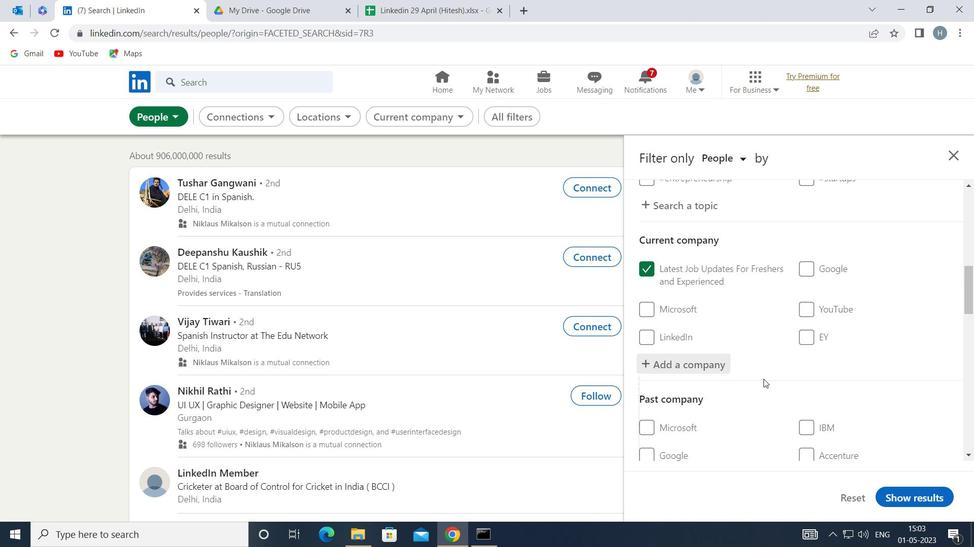 
Action: Mouse scrolled (755, 374) with delta (0, 0)
Screenshot: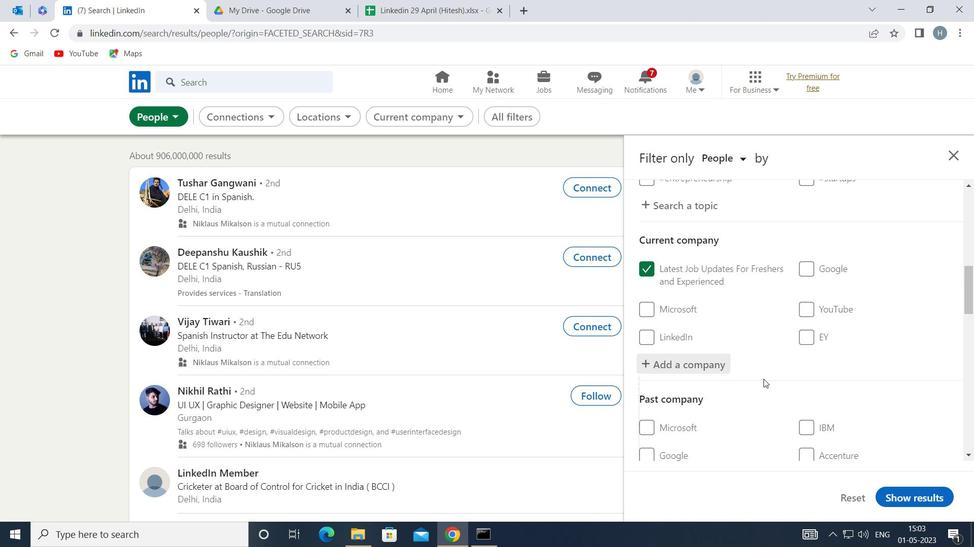 
Action: Mouse moved to (747, 366)
Screenshot: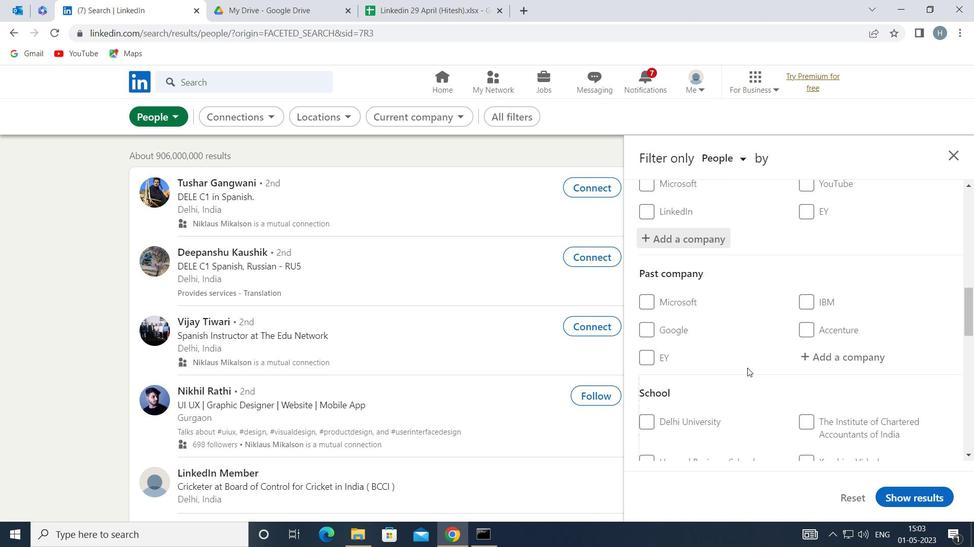 
Action: Mouse scrolled (747, 366) with delta (0, 0)
Screenshot: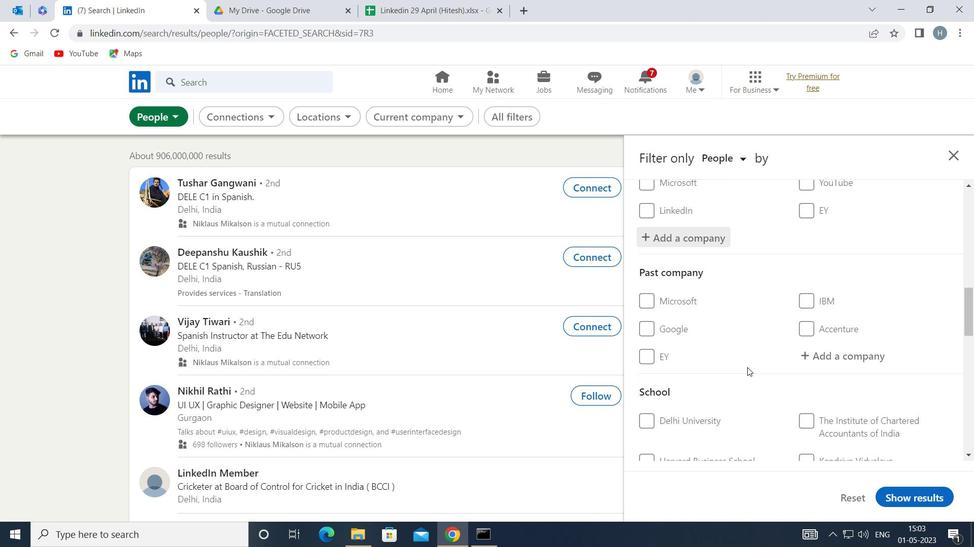 
Action: Mouse scrolled (747, 366) with delta (0, 0)
Screenshot: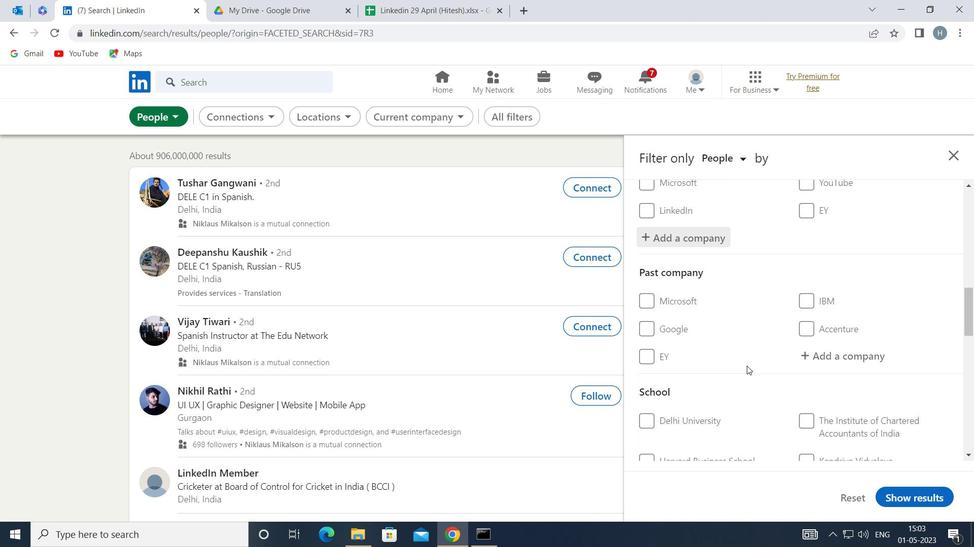 
Action: Mouse scrolled (747, 367) with delta (0, 0)
Screenshot: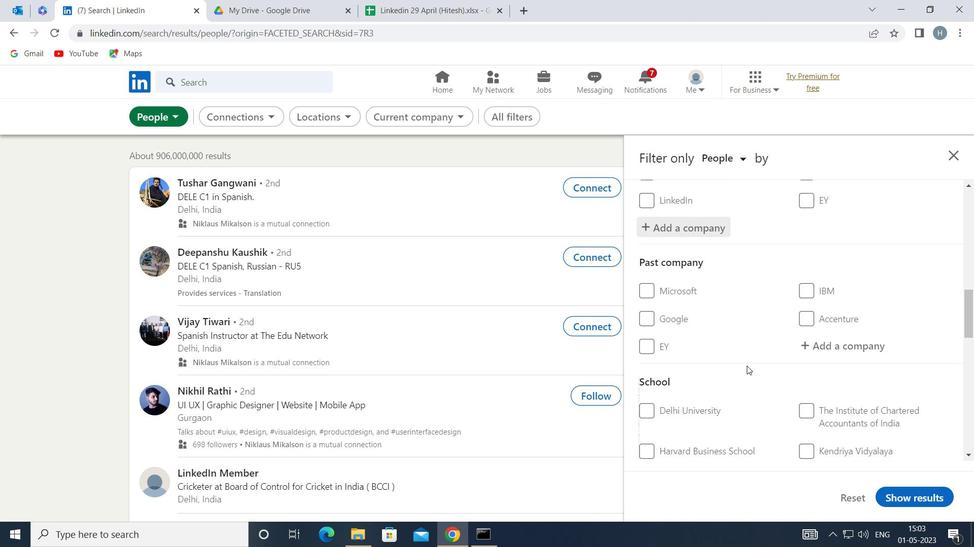 
Action: Mouse scrolled (747, 366) with delta (0, 0)
Screenshot: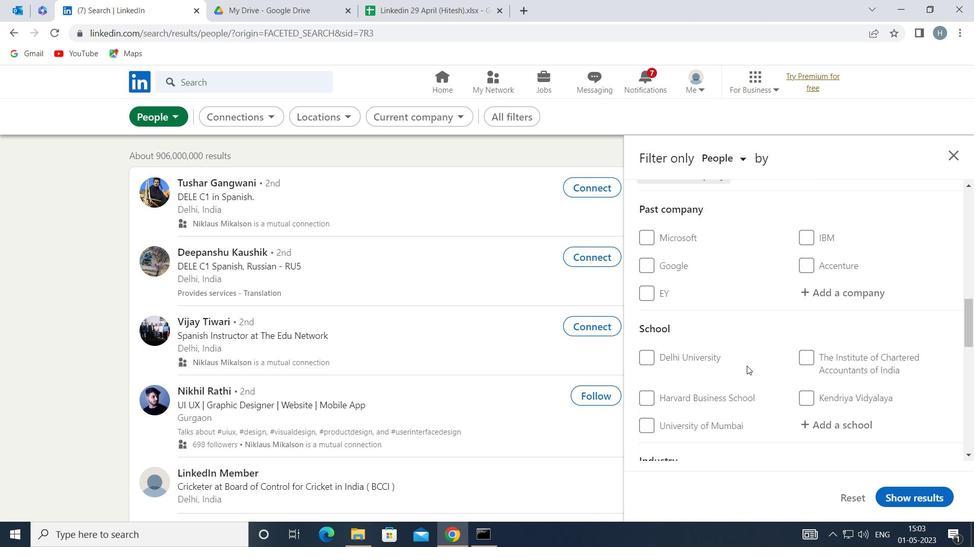 
Action: Mouse moved to (843, 360)
Screenshot: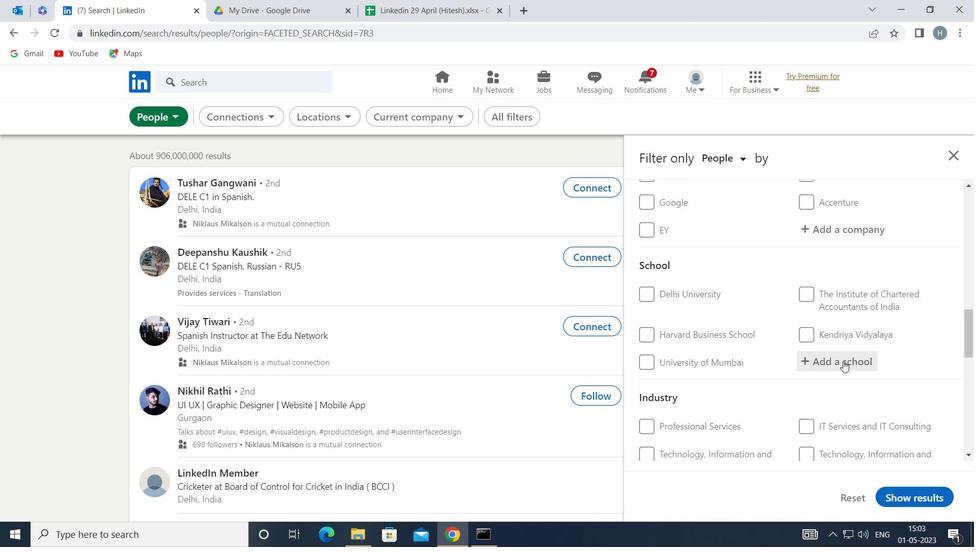 
Action: Mouse pressed left at (843, 360)
Screenshot: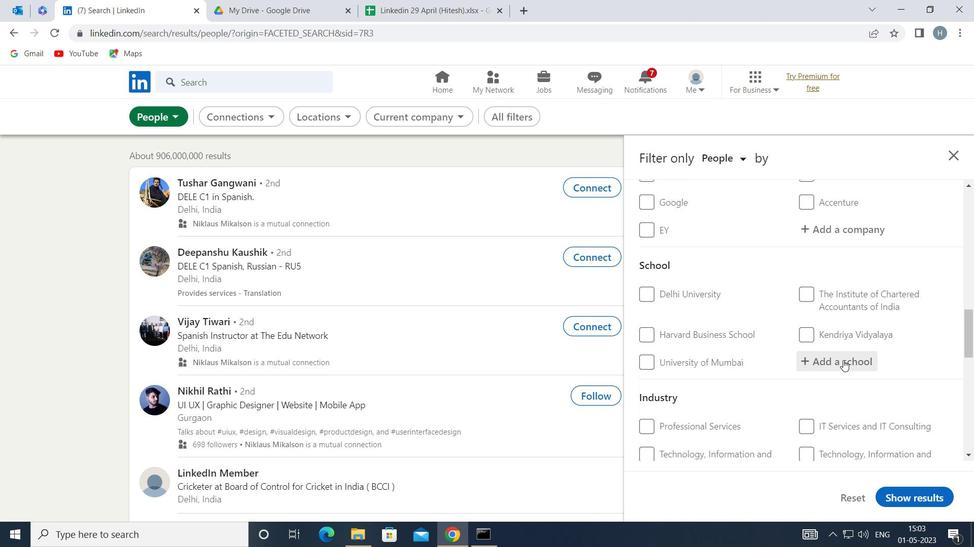 
Action: Key pressed <Key.shift>IIMT<Key.space><Key.shift><Key.shift><Key.shift><Key.shift>GR
Screenshot: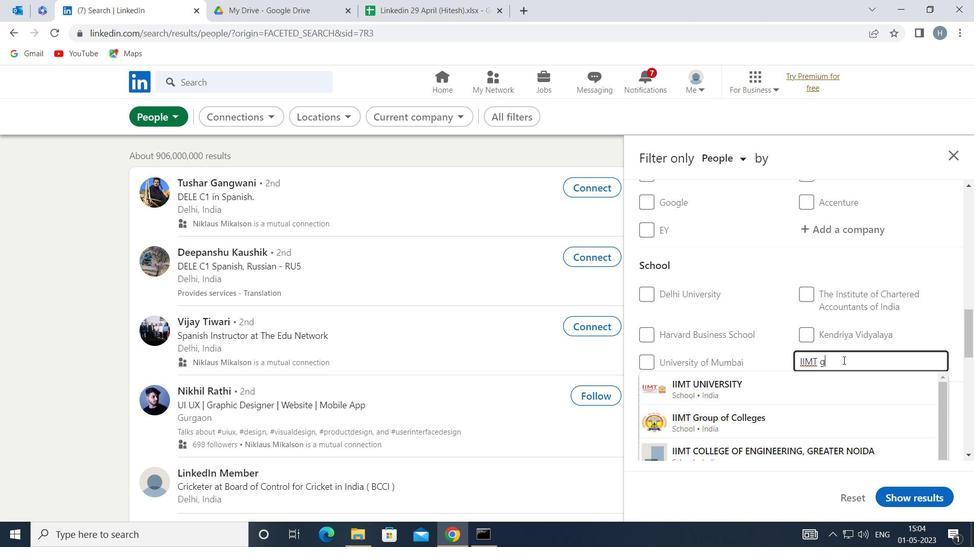 
Action: Mouse moved to (823, 393)
Screenshot: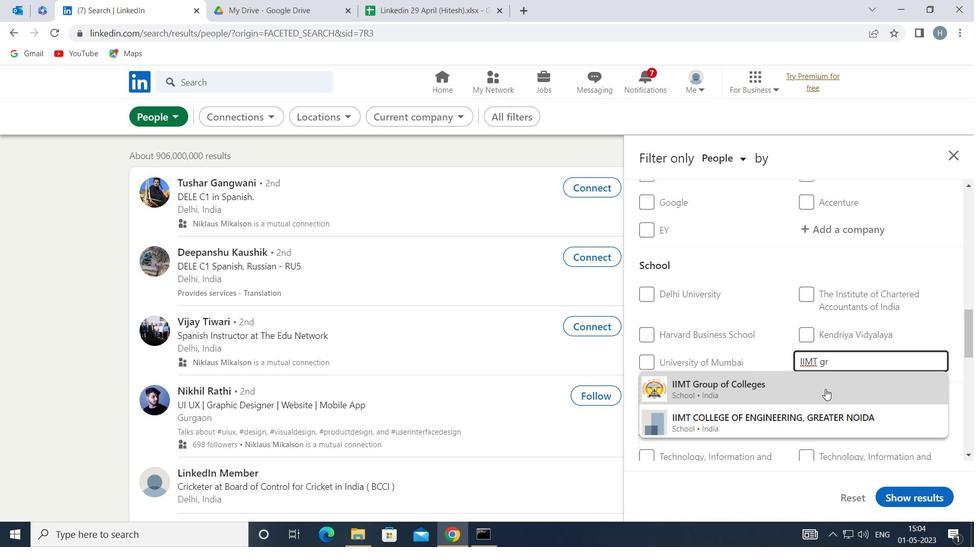 
Action: Mouse pressed left at (823, 393)
Screenshot: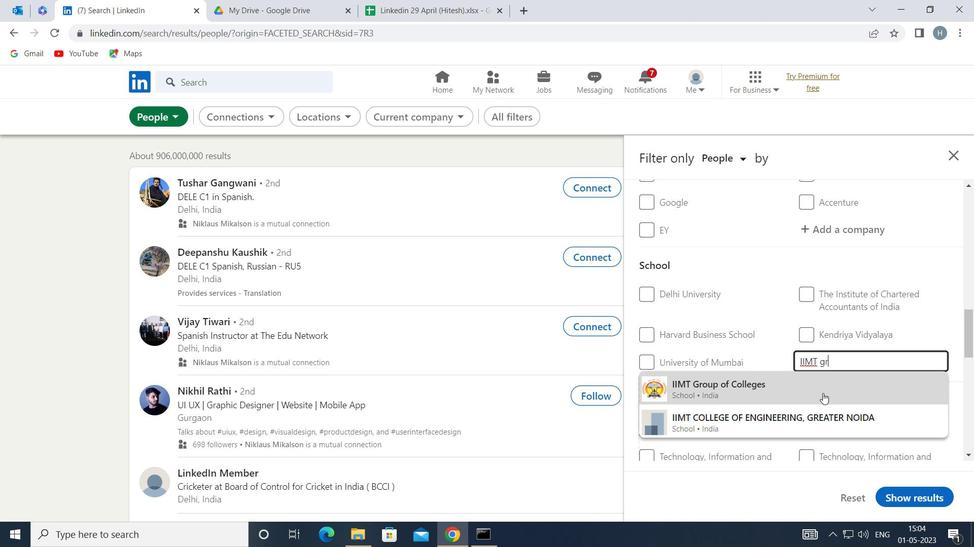 
Action: Mouse moved to (775, 369)
Screenshot: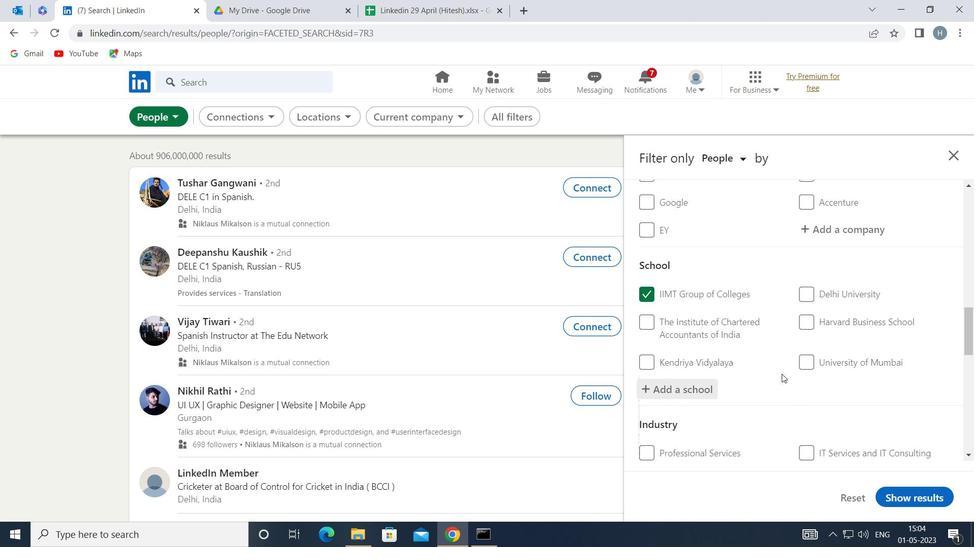 
Action: Mouse scrolled (775, 369) with delta (0, 0)
Screenshot: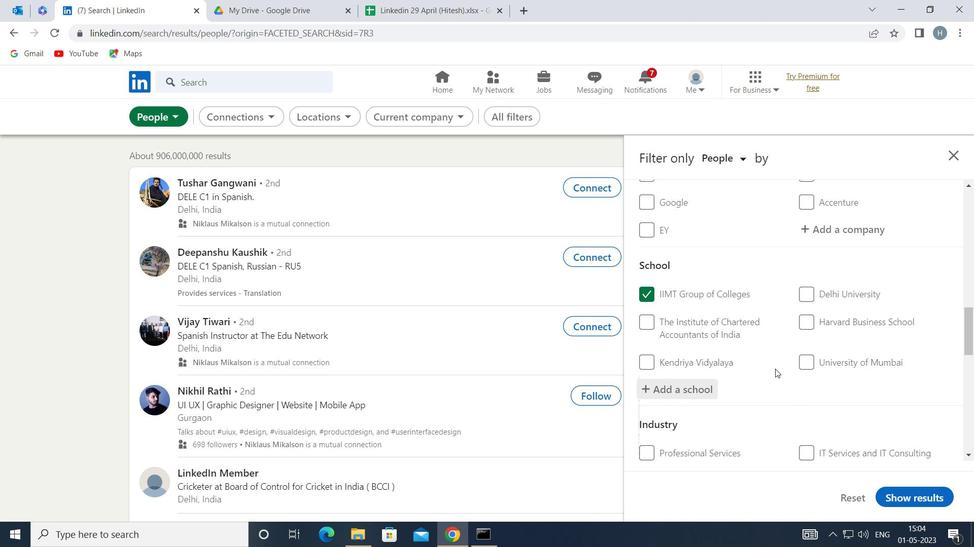 
Action: Mouse scrolled (775, 369) with delta (0, 0)
Screenshot: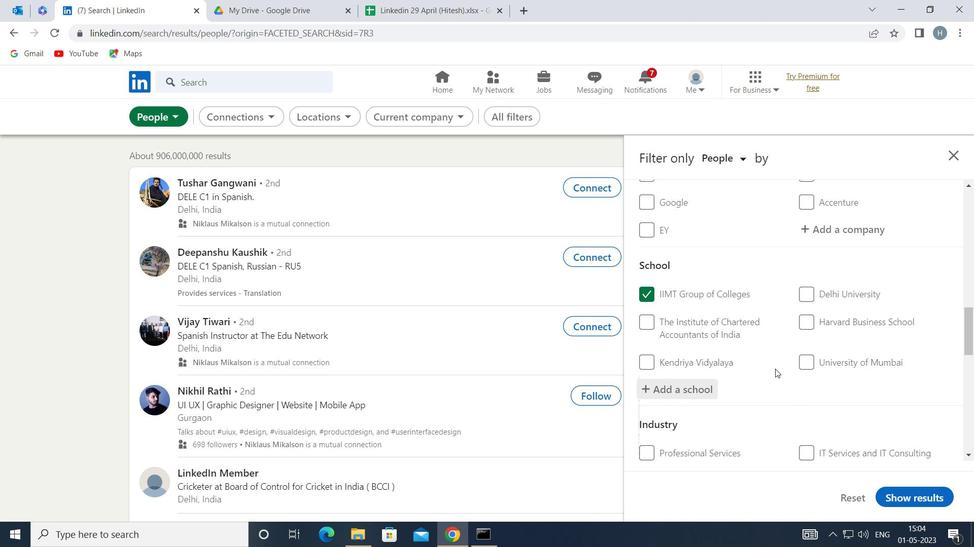 
Action: Mouse moved to (770, 359)
Screenshot: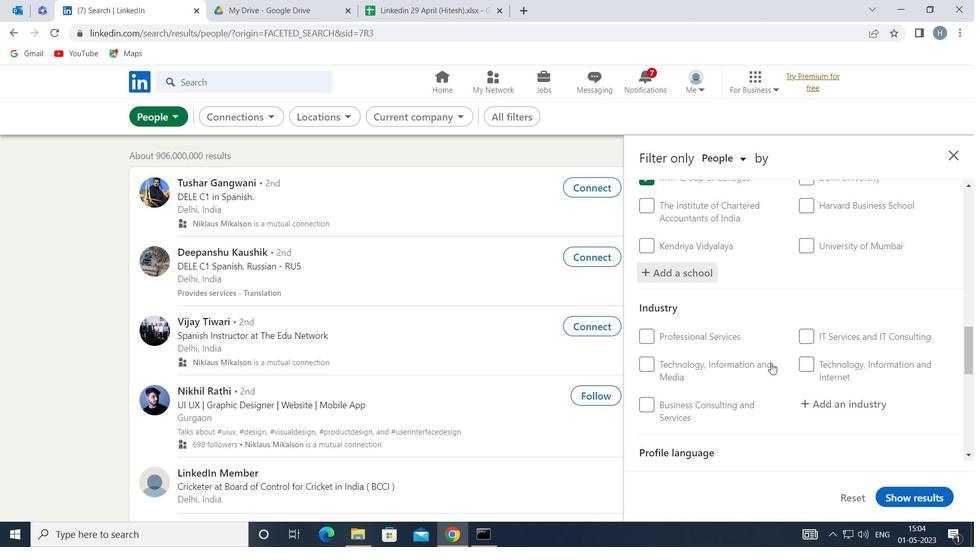 
Action: Mouse scrolled (770, 359) with delta (0, 0)
Screenshot: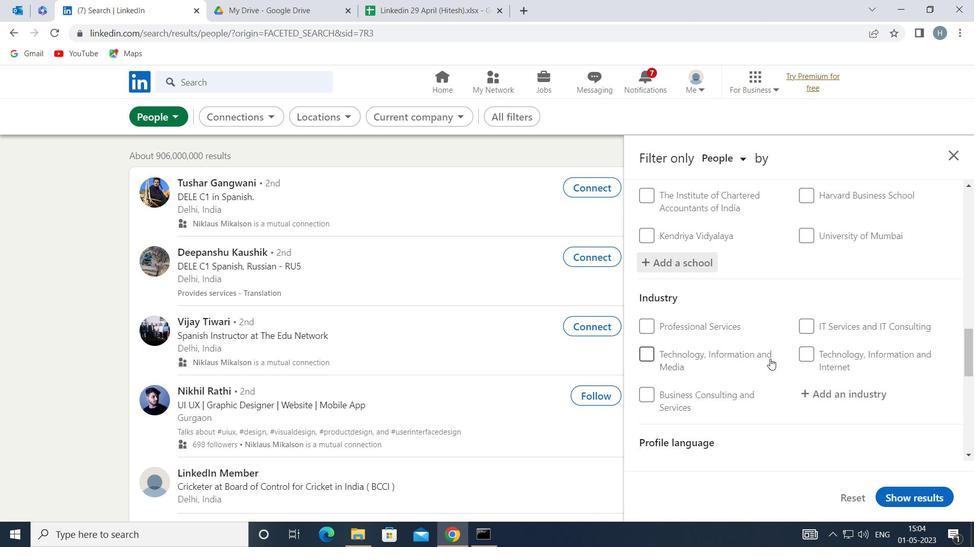 
Action: Mouse moved to (858, 324)
Screenshot: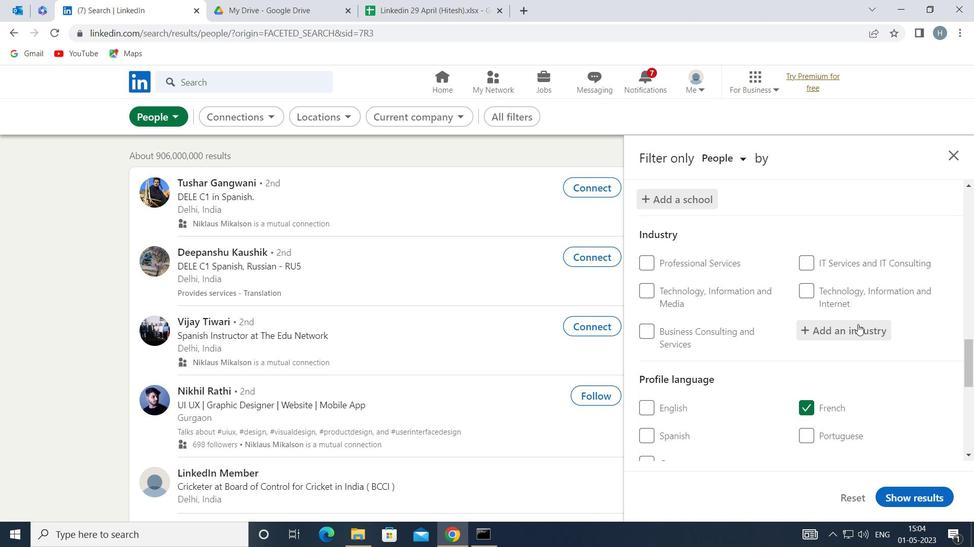 
Action: Mouse pressed left at (858, 324)
Screenshot: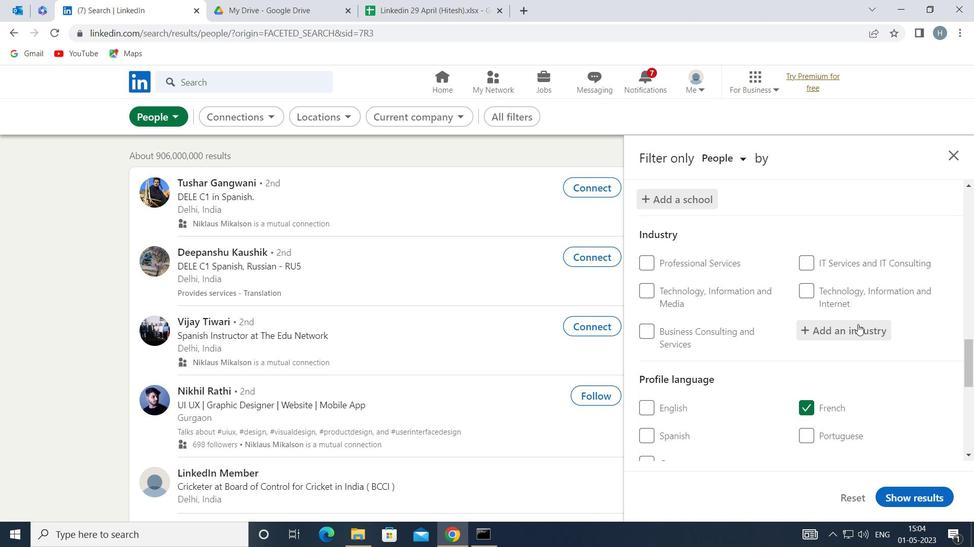 
Action: Key pressed <Key.shift>TURNED<Key.space><Key.shift>PRO
Screenshot: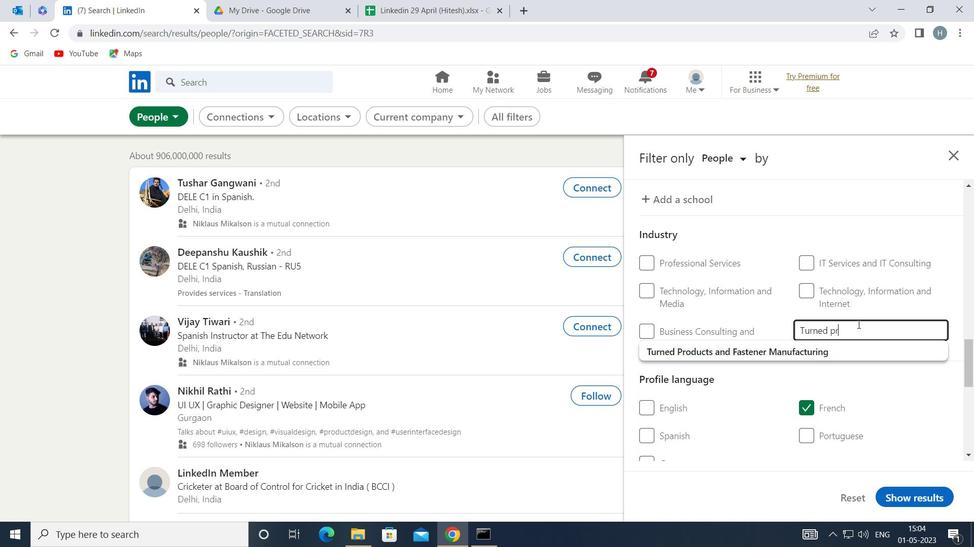 
Action: Mouse moved to (810, 351)
Screenshot: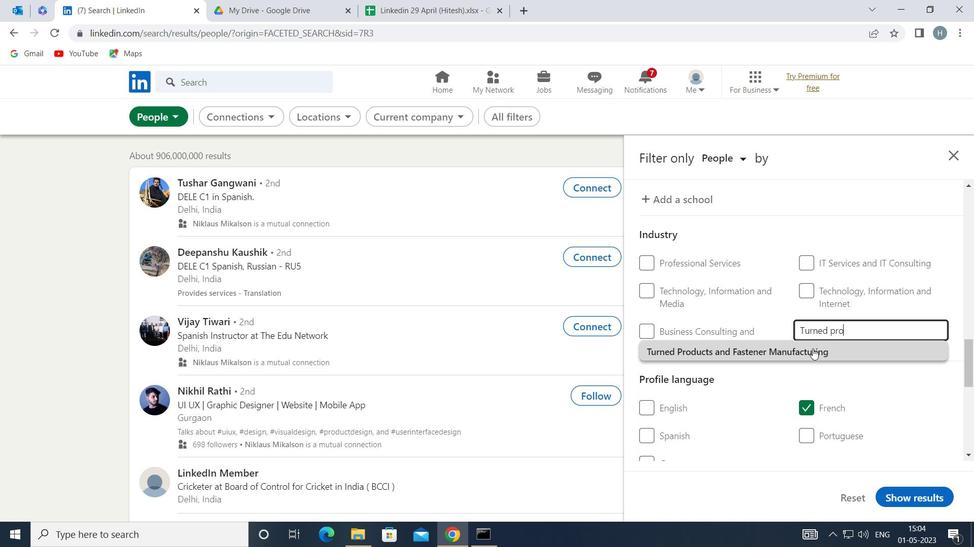 
Action: Mouse pressed left at (810, 351)
Screenshot: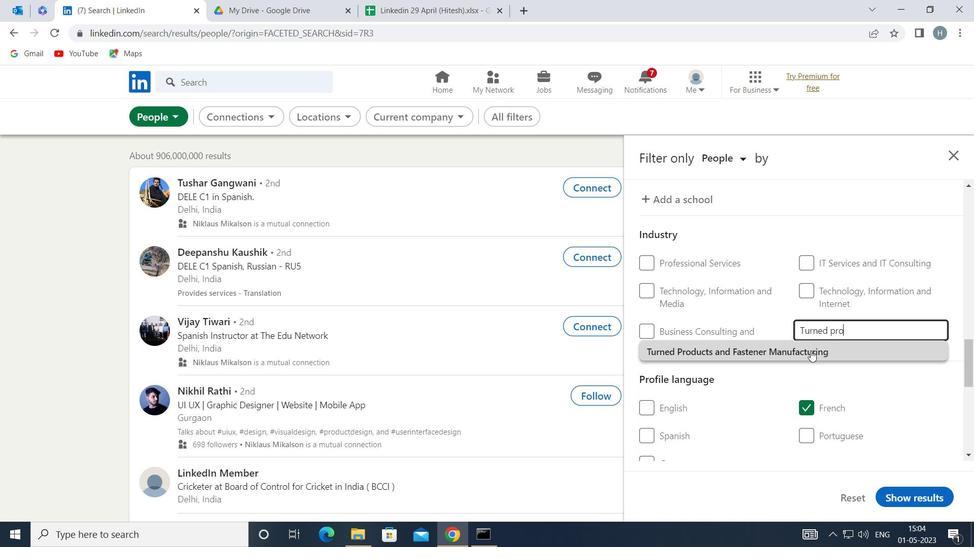 
Action: Mouse moved to (737, 346)
Screenshot: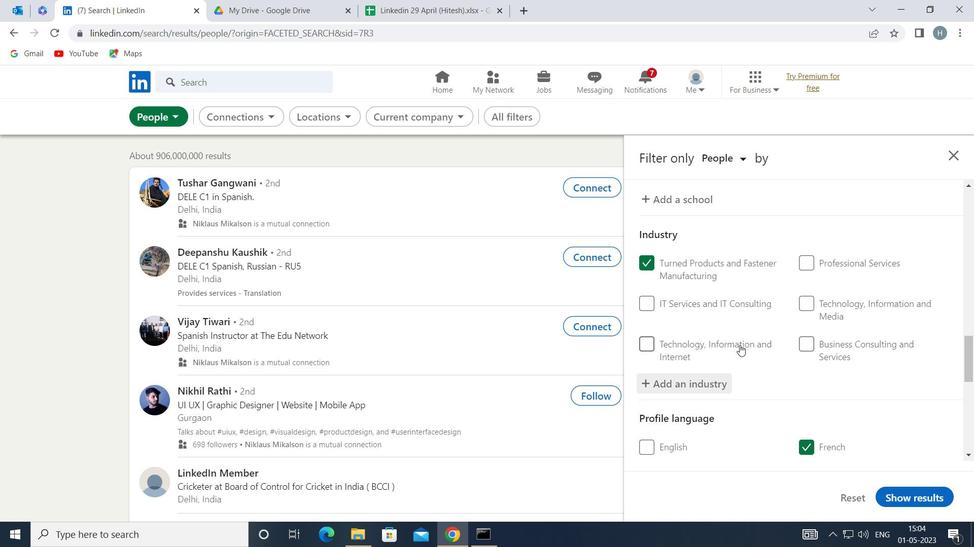 
Action: Mouse scrolled (737, 346) with delta (0, 0)
Screenshot: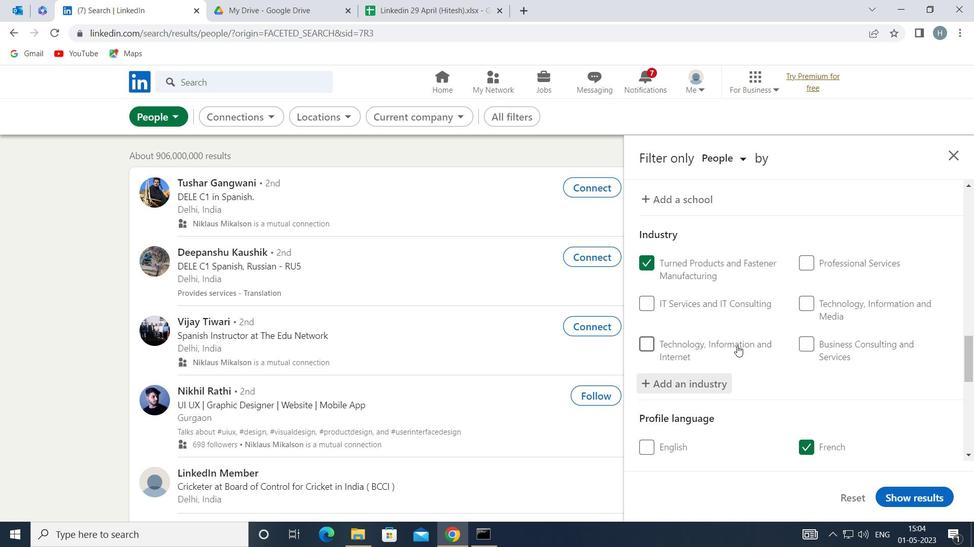 
Action: Mouse scrolled (737, 346) with delta (0, 0)
Screenshot: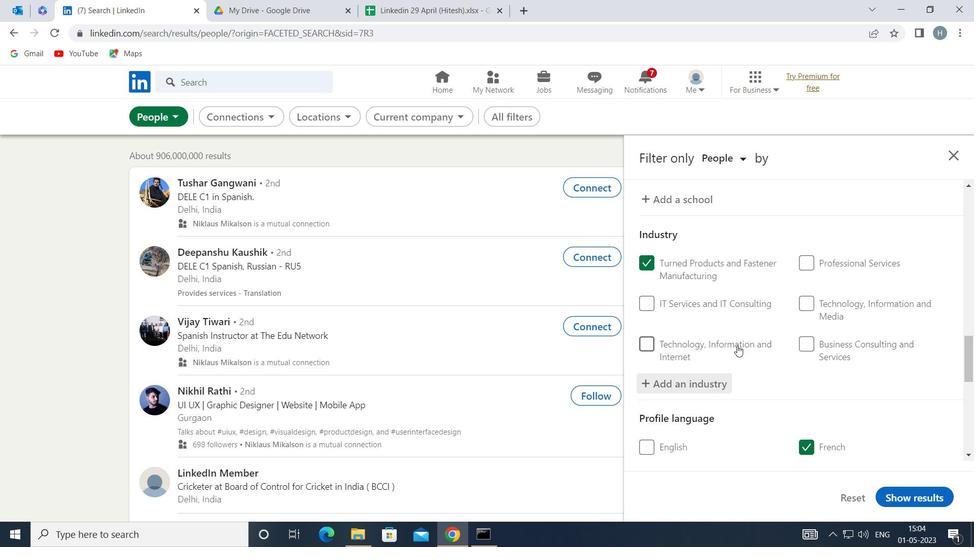 
Action: Mouse scrolled (737, 346) with delta (0, 0)
Screenshot: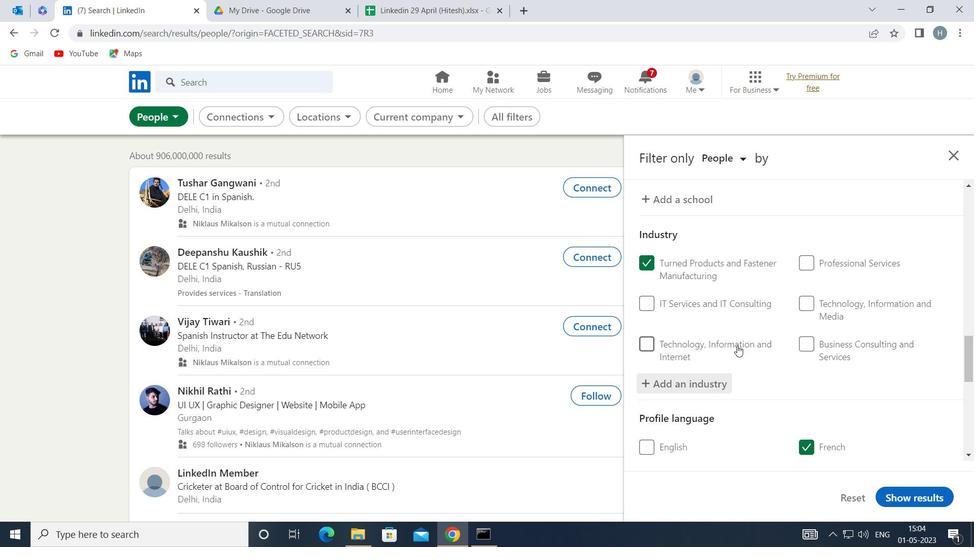 
Action: Mouse scrolled (737, 346) with delta (0, 0)
Screenshot: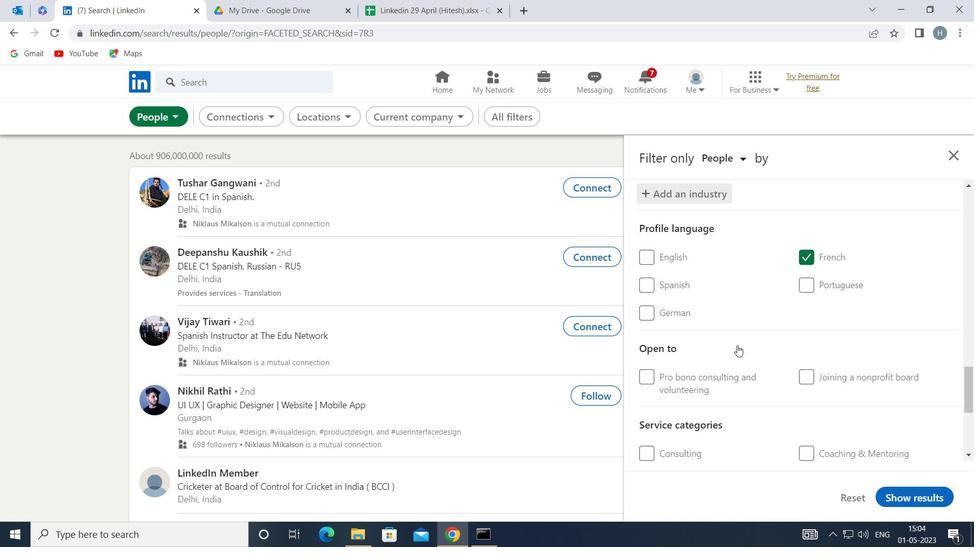 
Action: Mouse moved to (736, 347)
Screenshot: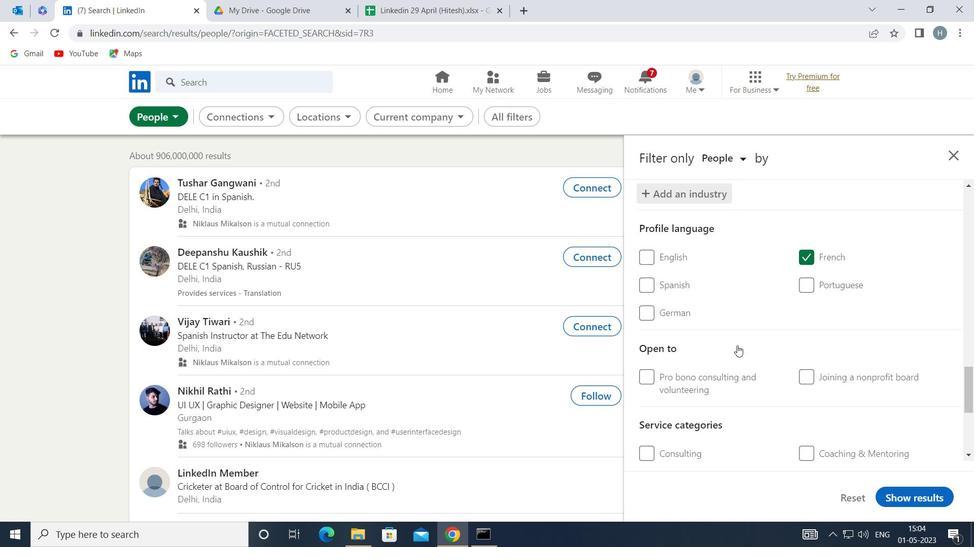 
Action: Mouse scrolled (736, 346) with delta (0, 0)
Screenshot: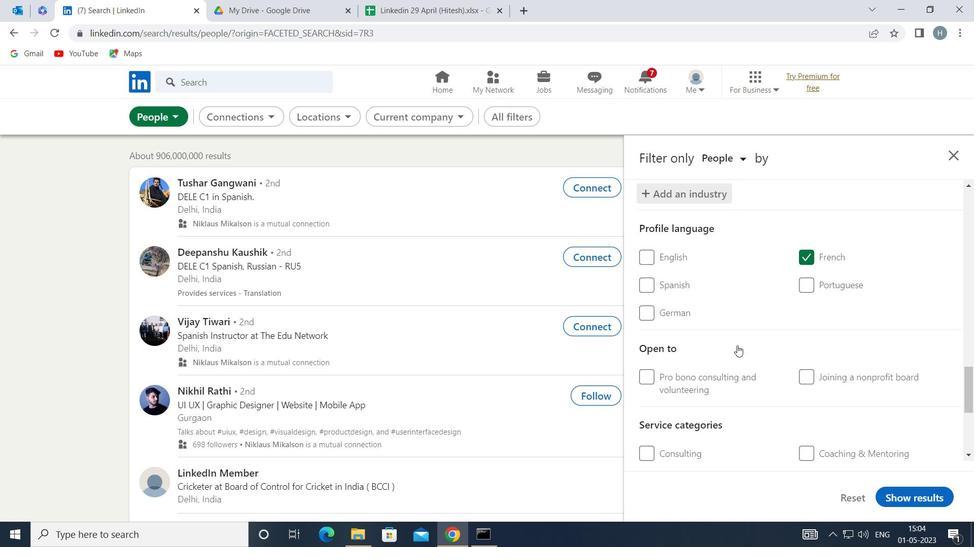 
Action: Mouse moved to (735, 347)
Screenshot: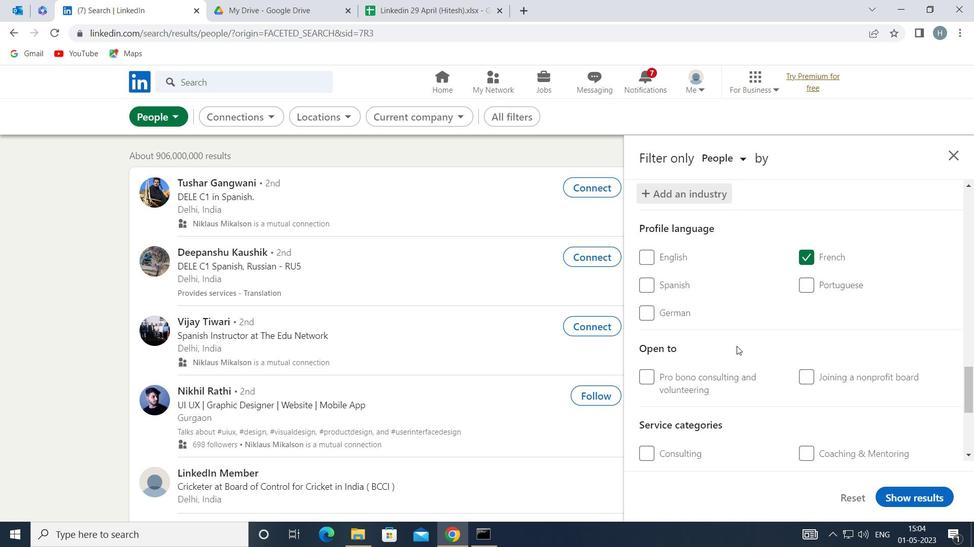 
Action: Mouse scrolled (735, 347) with delta (0, 0)
Screenshot: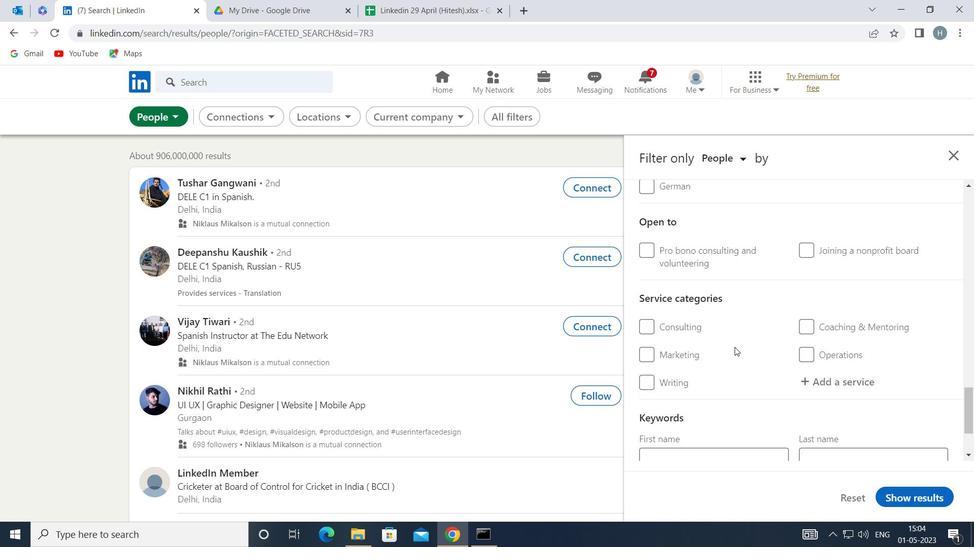 
Action: Mouse scrolled (735, 347) with delta (0, 0)
Screenshot: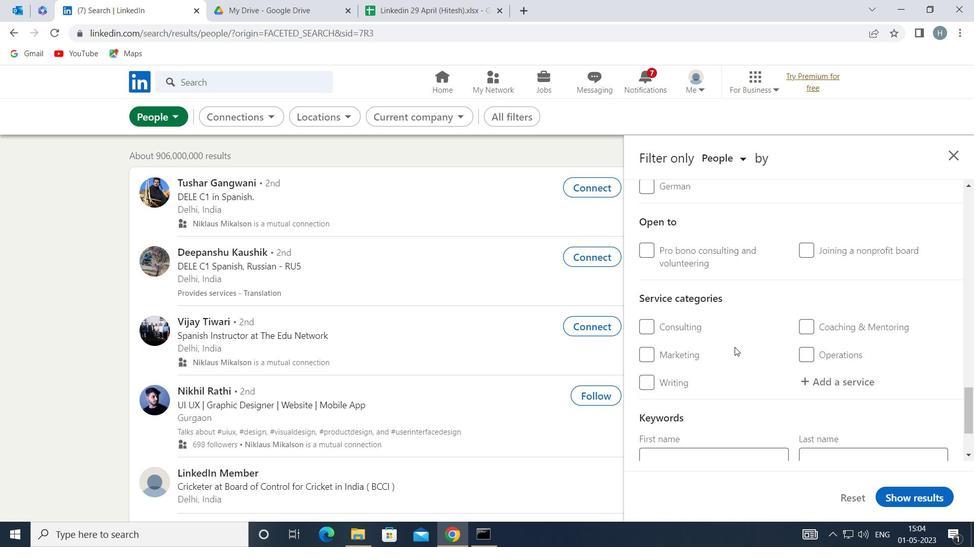 
Action: Mouse moved to (852, 280)
Screenshot: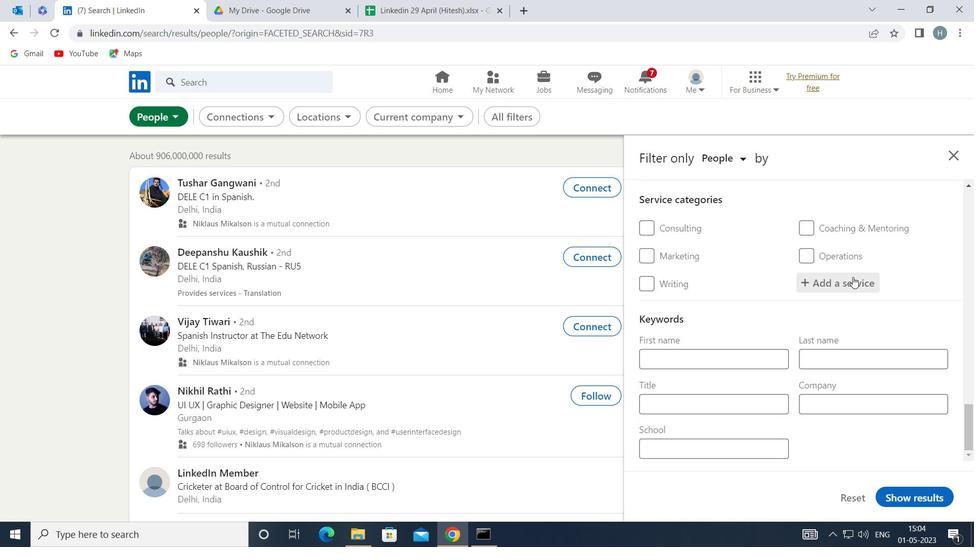 
Action: Mouse pressed left at (852, 280)
Screenshot: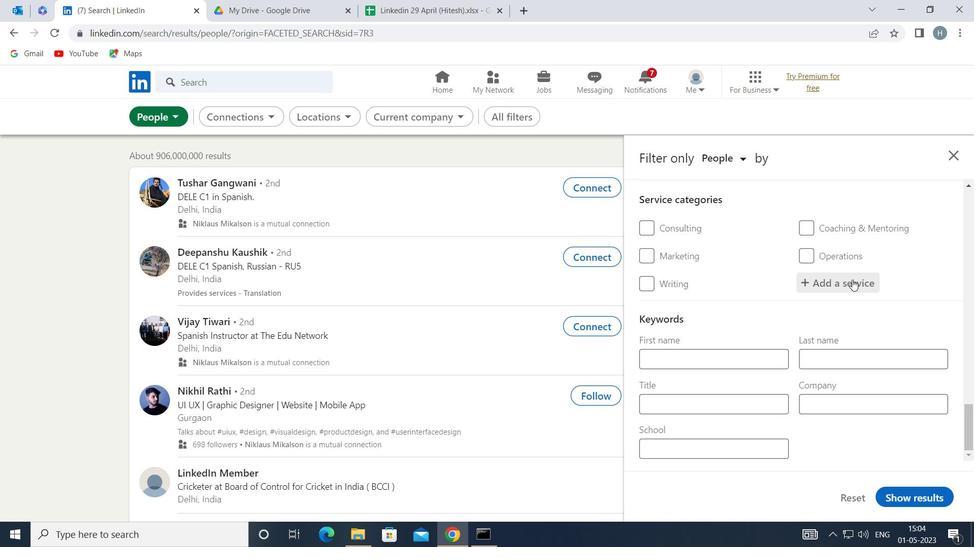 
Action: Key pressed <Key.shift>NETWORK
Screenshot: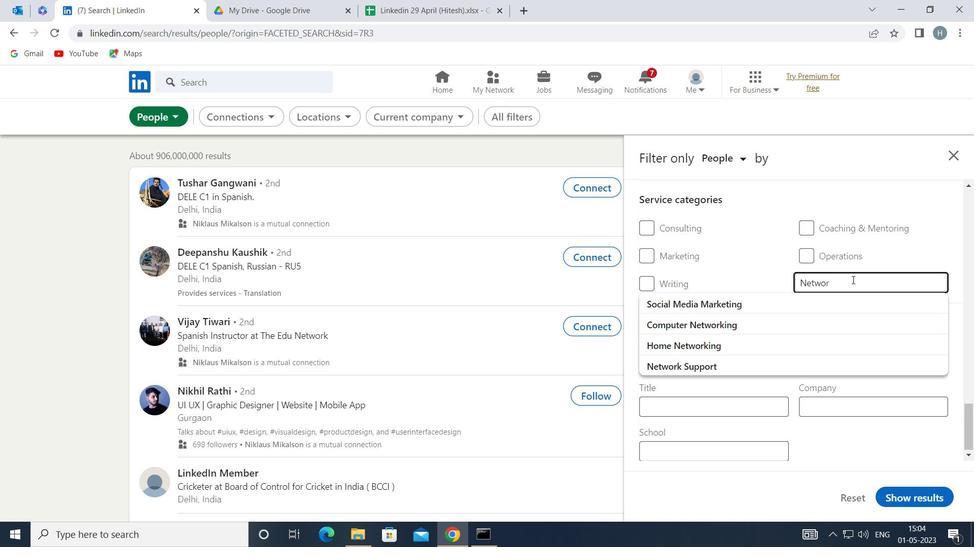 
Action: Mouse moved to (742, 363)
Screenshot: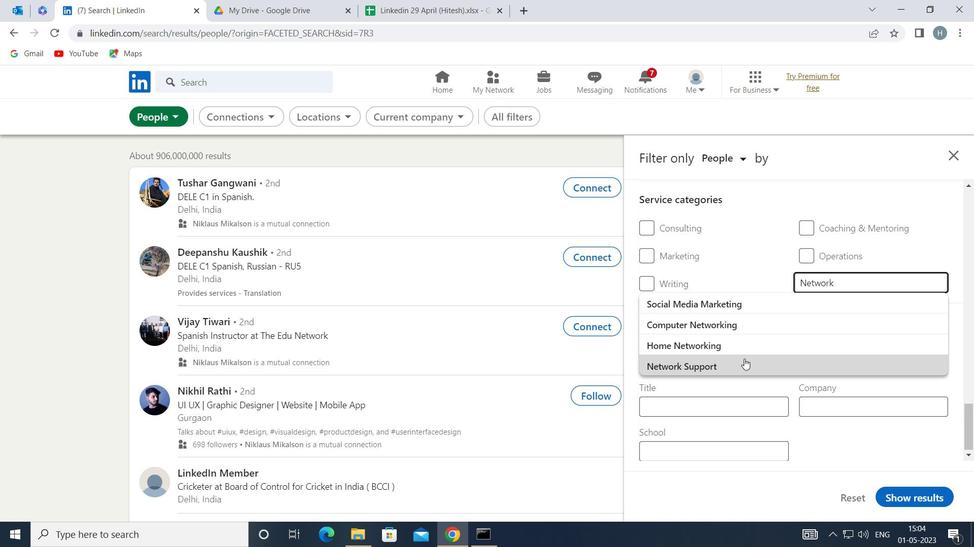 
Action: Mouse pressed left at (742, 363)
Screenshot: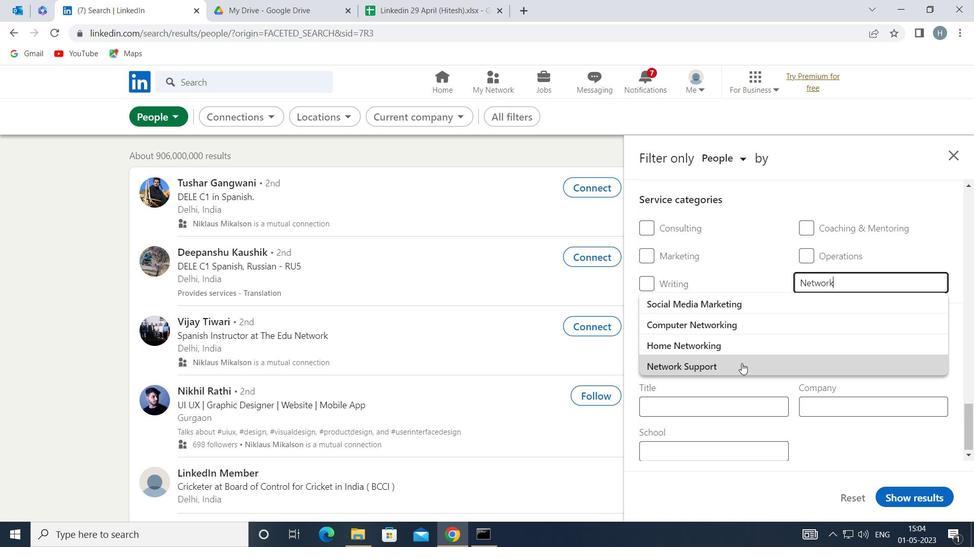 
Action: Mouse moved to (736, 323)
Screenshot: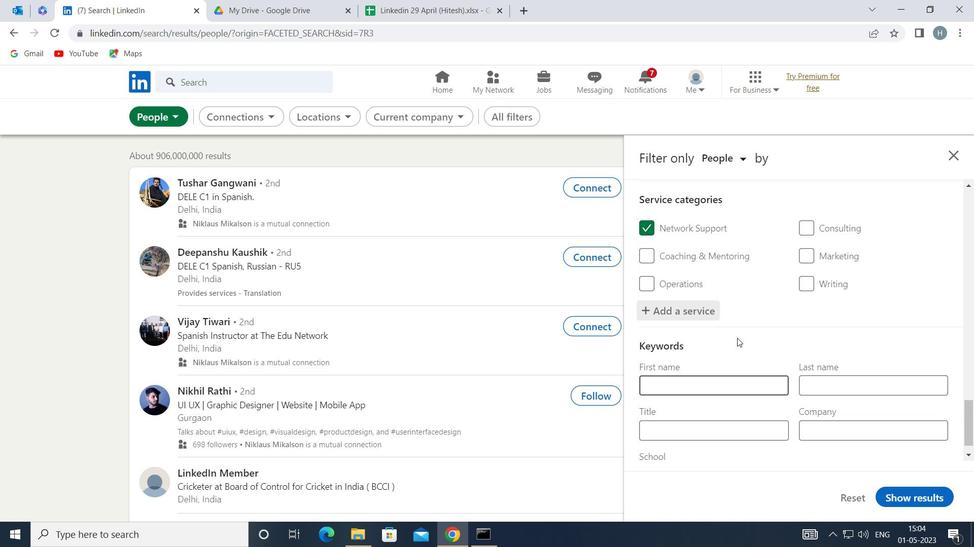 
Action: Mouse scrolled (736, 323) with delta (0, 0)
Screenshot: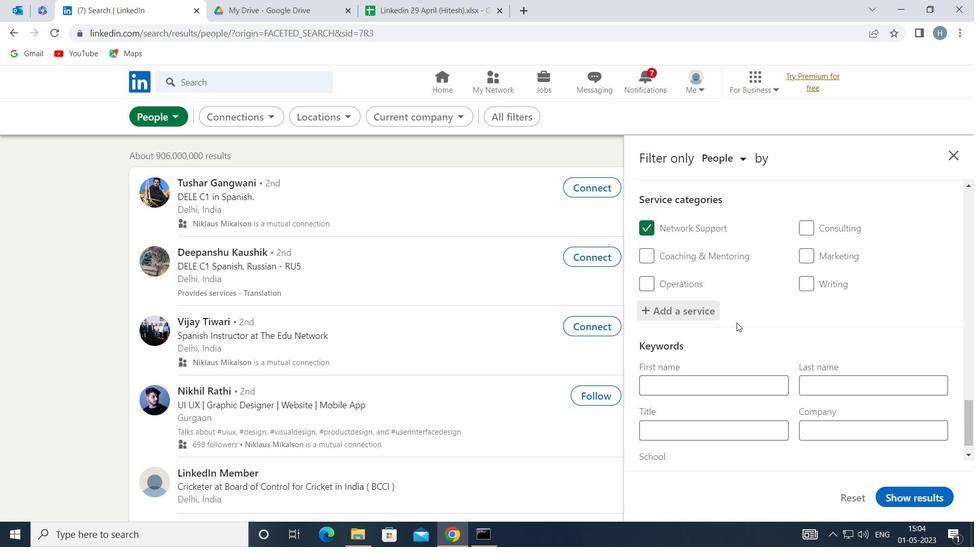 
Action: Mouse scrolled (736, 323) with delta (0, 0)
Screenshot: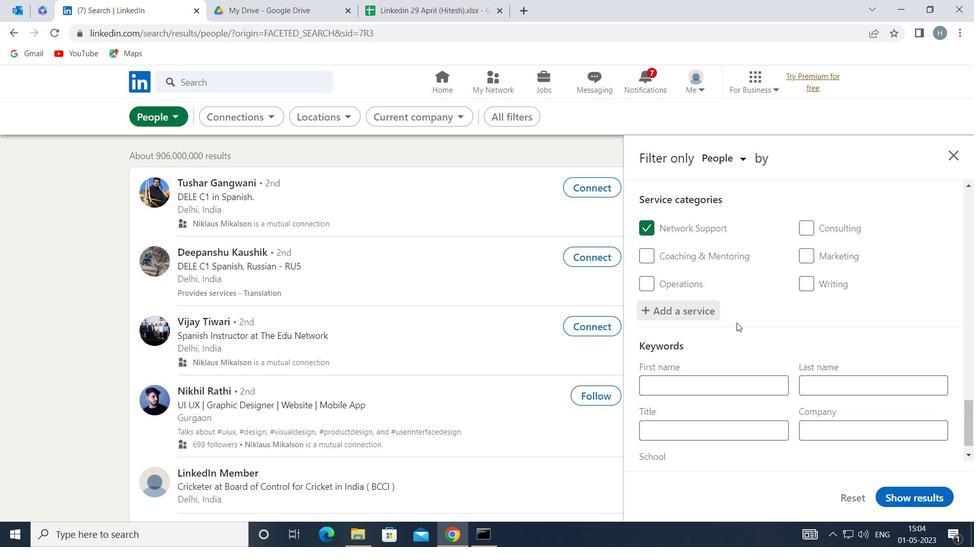 
Action: Mouse scrolled (736, 323) with delta (0, 0)
Screenshot: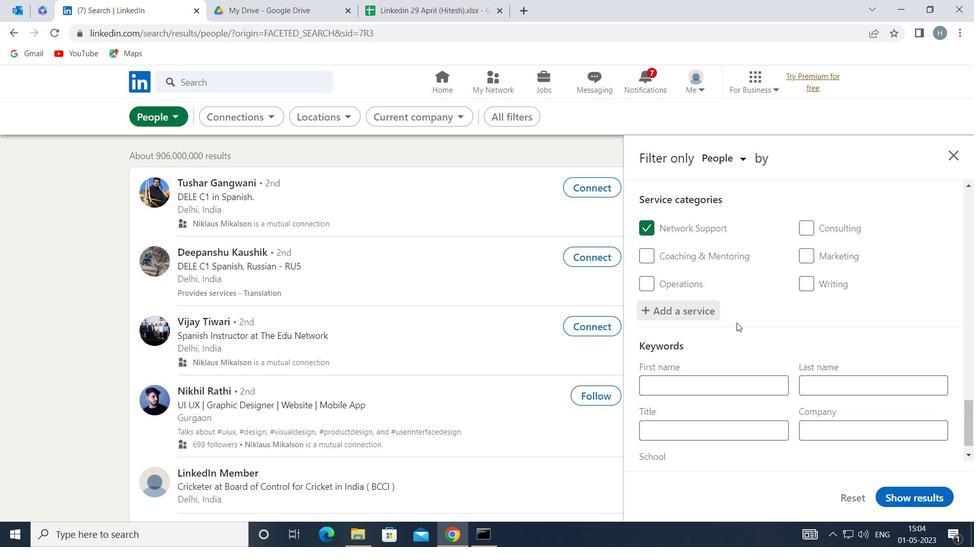 
Action: Mouse moved to (738, 321)
Screenshot: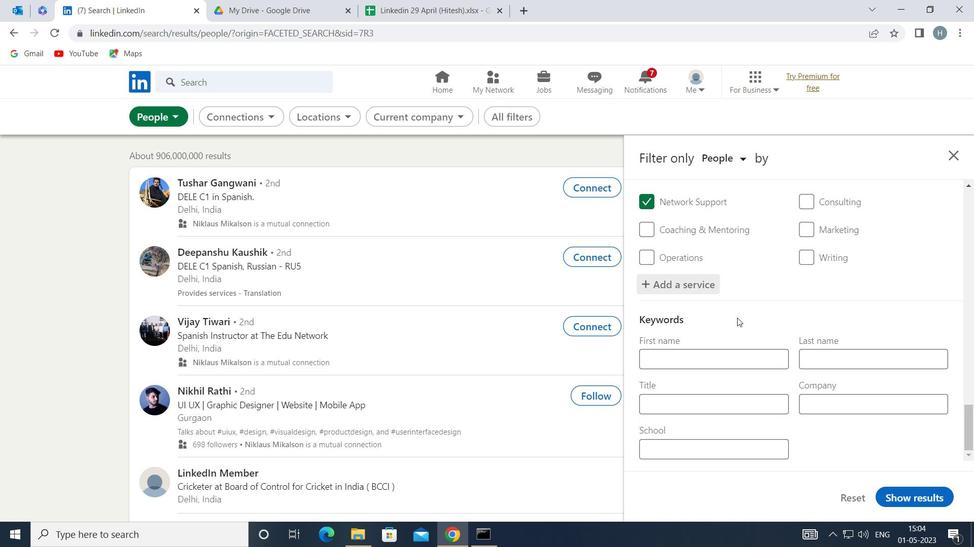
Action: Mouse scrolled (738, 321) with delta (0, 0)
Screenshot: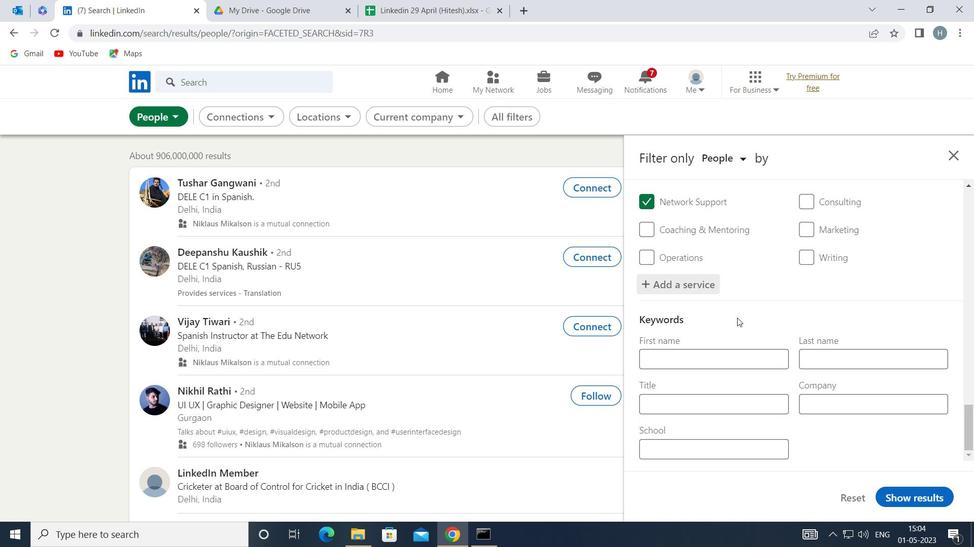 
Action: Mouse moved to (744, 401)
Screenshot: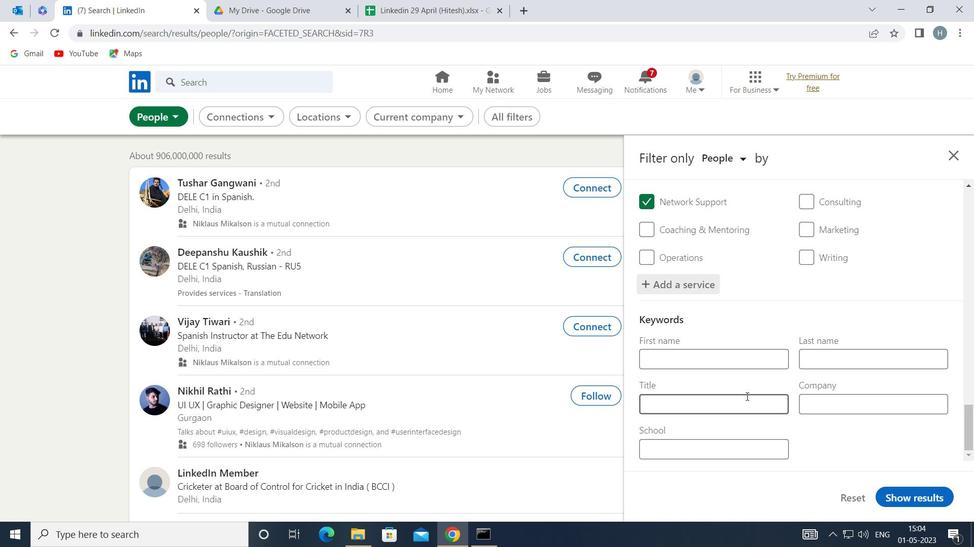 
Action: Mouse pressed left at (744, 401)
Screenshot: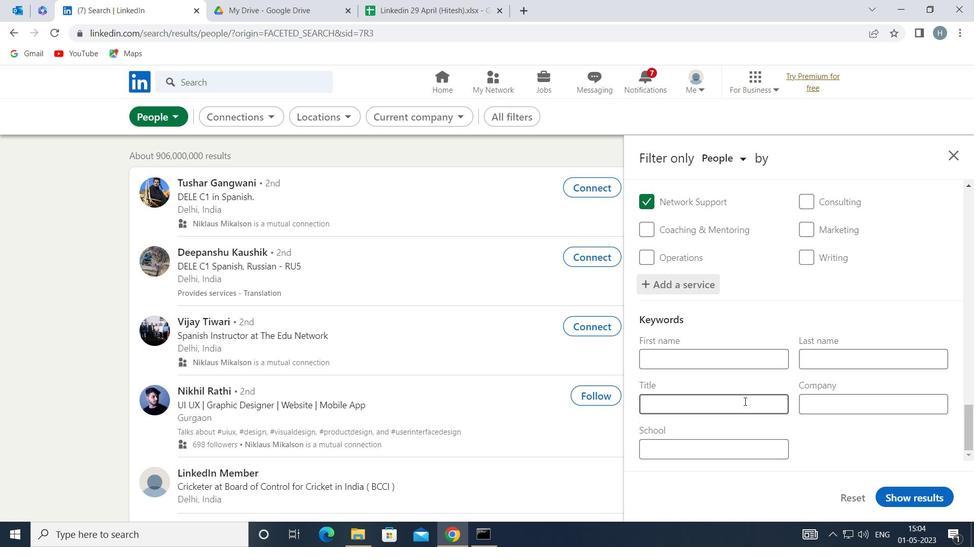
Action: Key pressed <Key.shift>CONTENT<Key.space><Key.shift>MARKER<Key.backspace>TING<Key.space><Key.shift>MANAGER
Screenshot: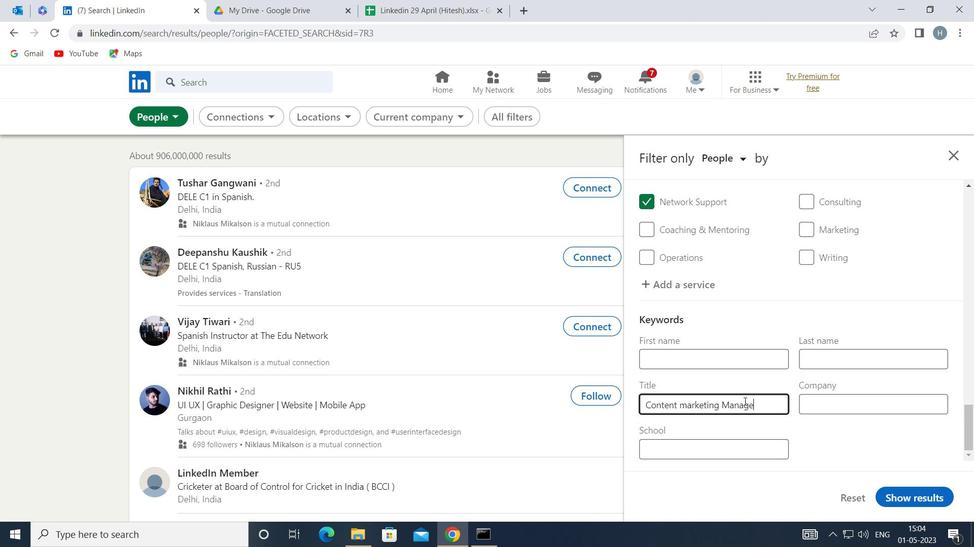 
Action: Mouse moved to (916, 496)
Screenshot: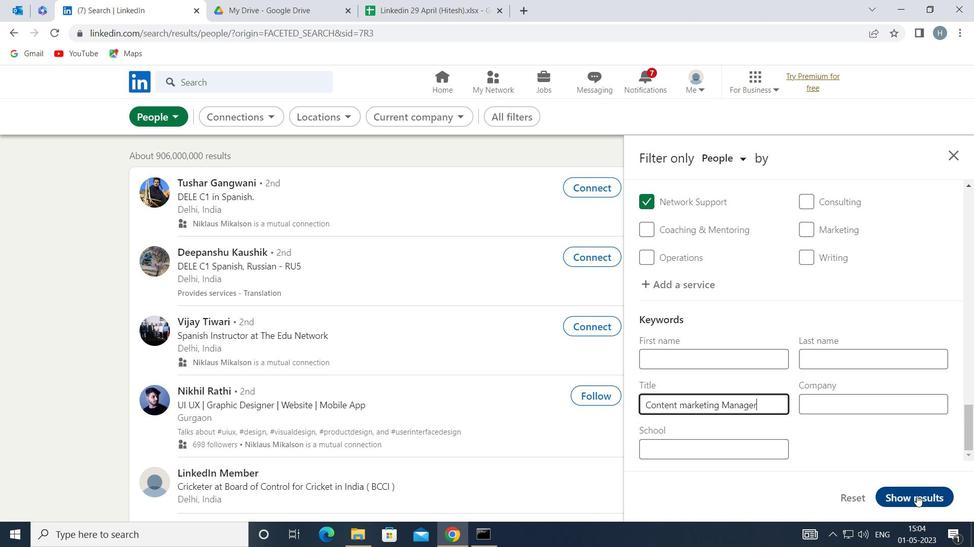 
Action: Mouse pressed left at (916, 496)
Screenshot: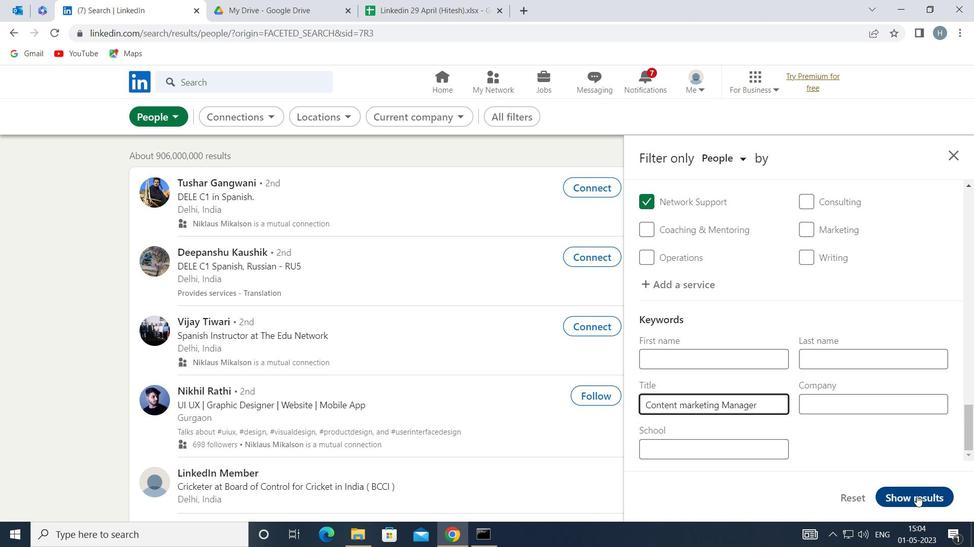 
Action: Mouse moved to (740, 354)
Screenshot: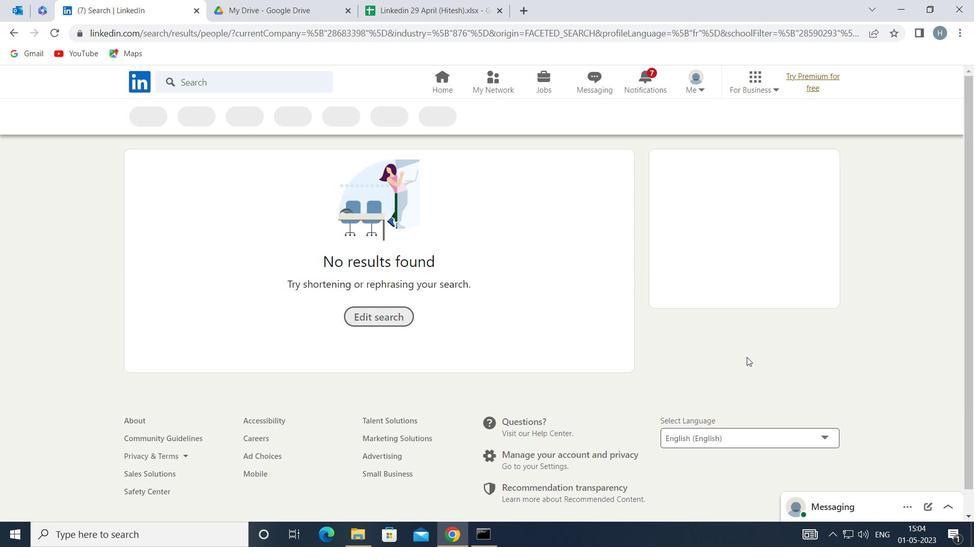 
